 Task: For heading Arial Rounded MT Bold with Underline.  font size for heading26,  'Change the font style of data to'Browallia New.  and font size to 18,  Change the alignment of both headline & data to Align middle & Align Text left.  In the sheet  Budget Spreadsheet Logbookbook
Action: Mouse moved to (899, 142)
Screenshot: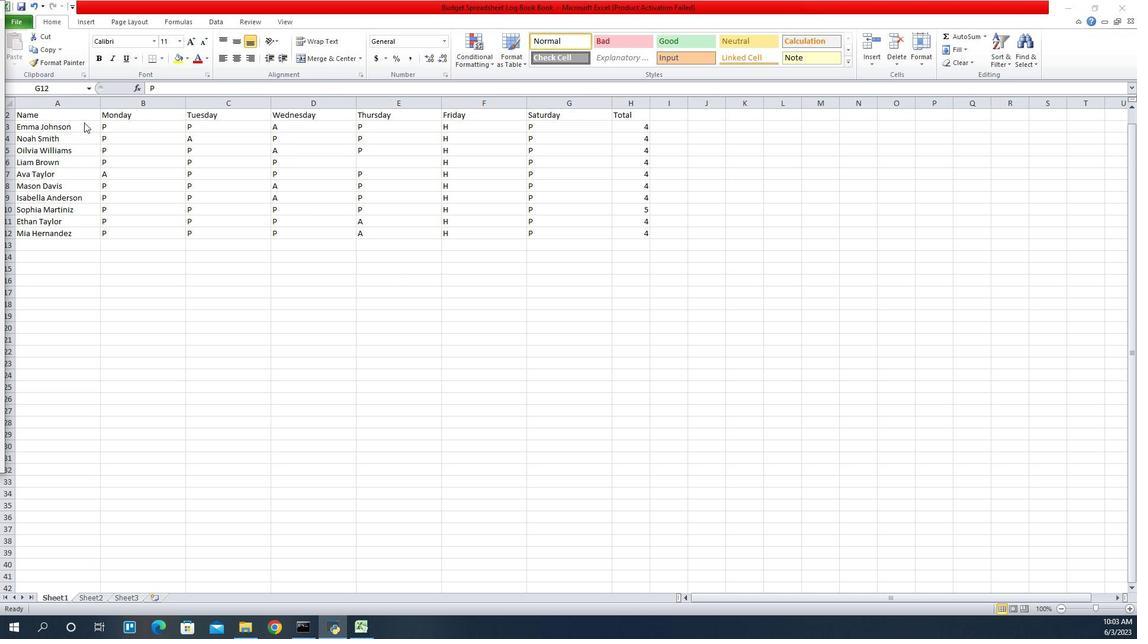 
Action: Mouse scrolled (899, 142) with delta (0, 0)
Screenshot: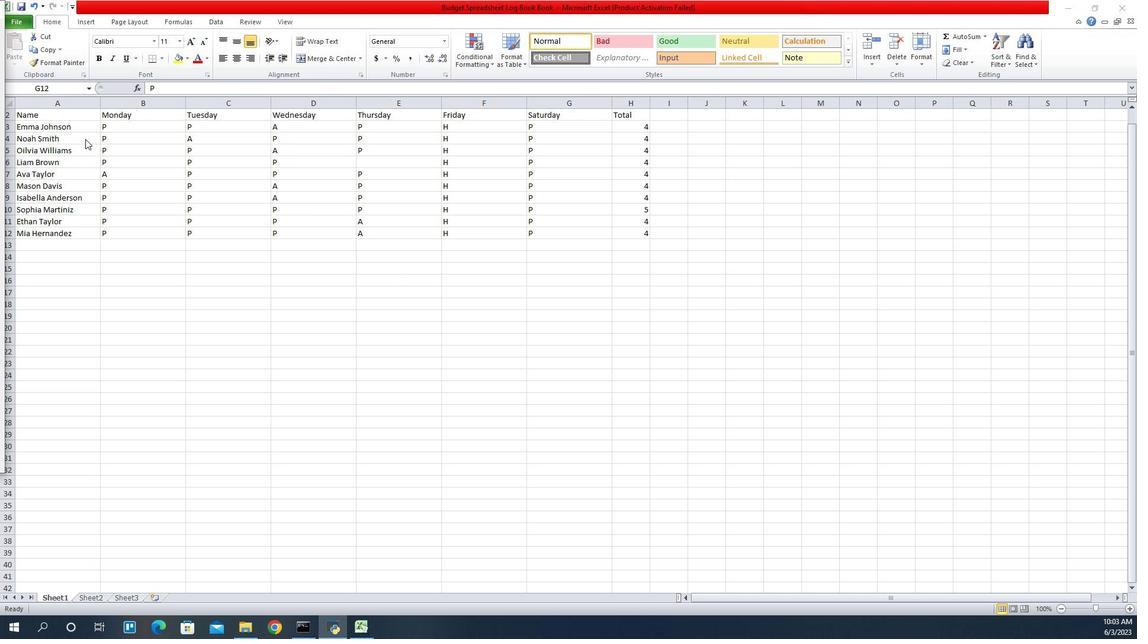 
Action: Mouse scrolled (899, 142) with delta (0, 0)
Screenshot: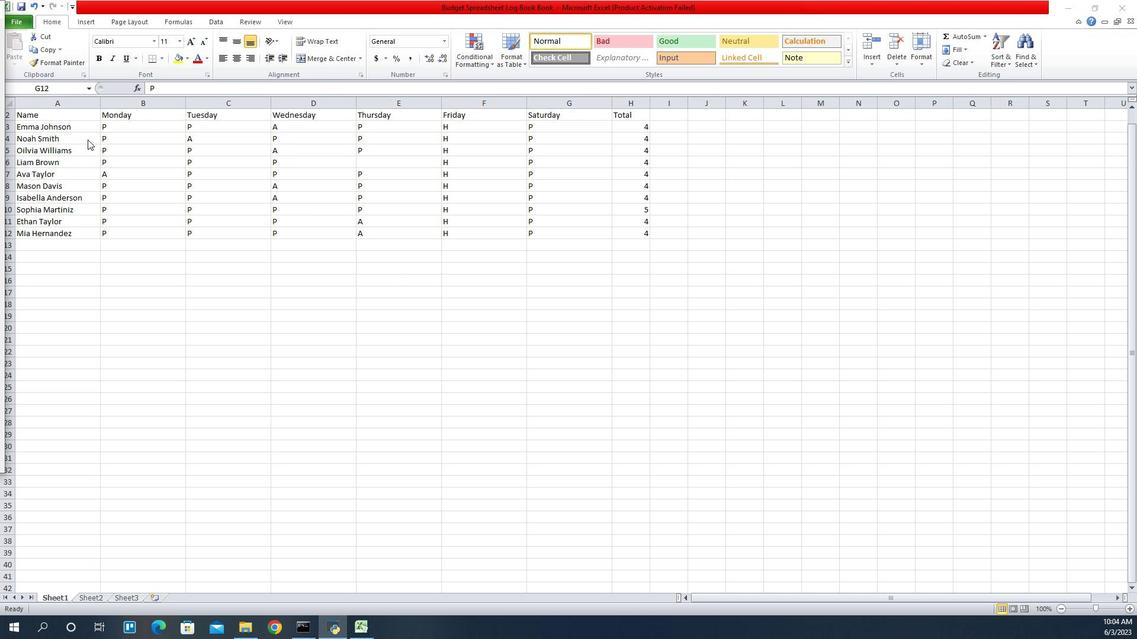 
Action: Mouse scrolled (899, 142) with delta (0, 0)
Screenshot: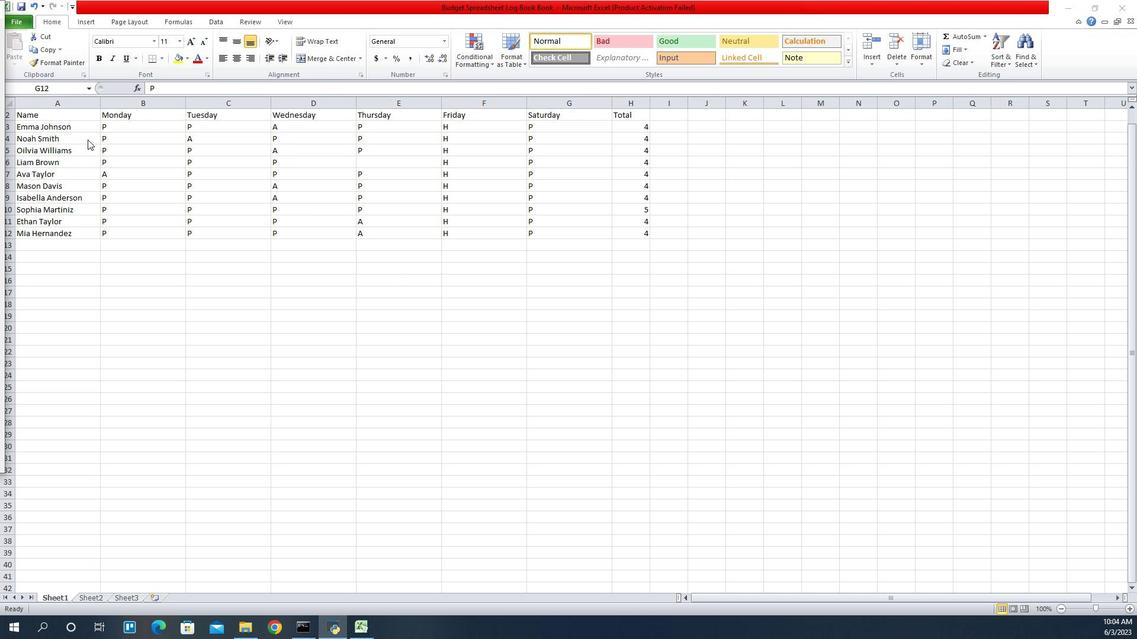 
Action: Mouse scrolled (899, 142) with delta (0, 0)
Screenshot: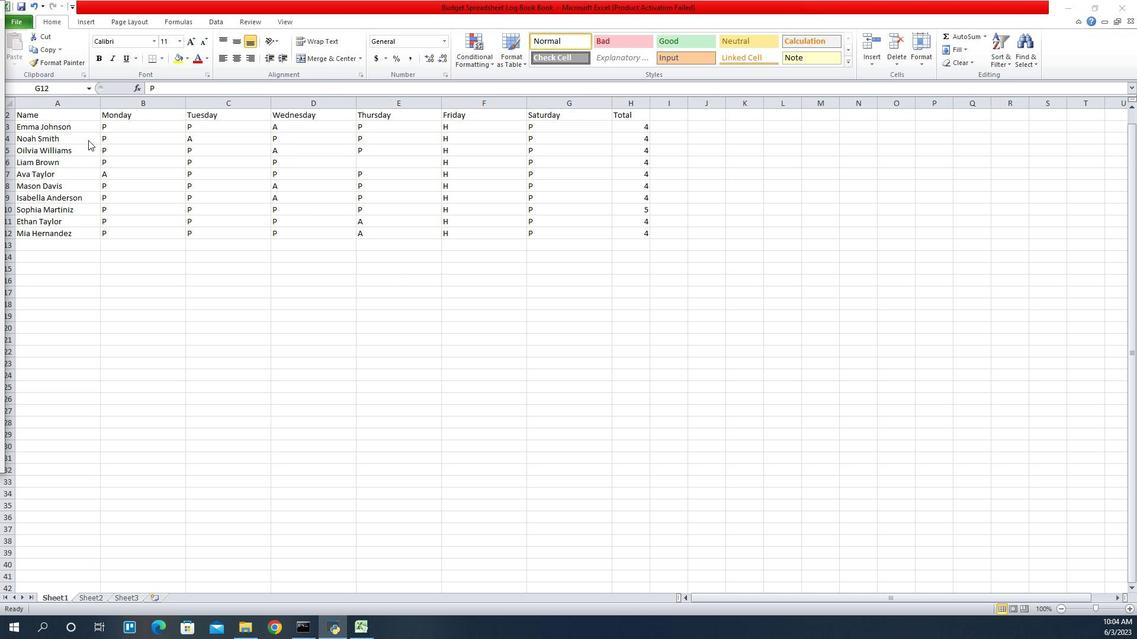 
Action: Mouse scrolled (899, 142) with delta (0, 0)
Screenshot: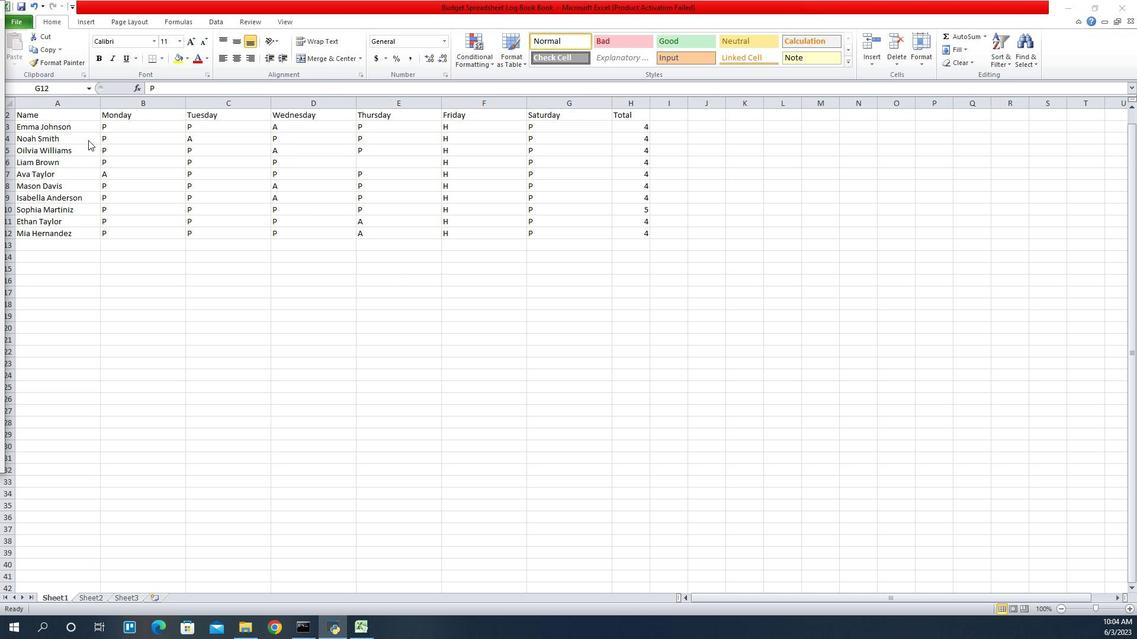 
Action: Mouse moved to (918, 190)
Screenshot: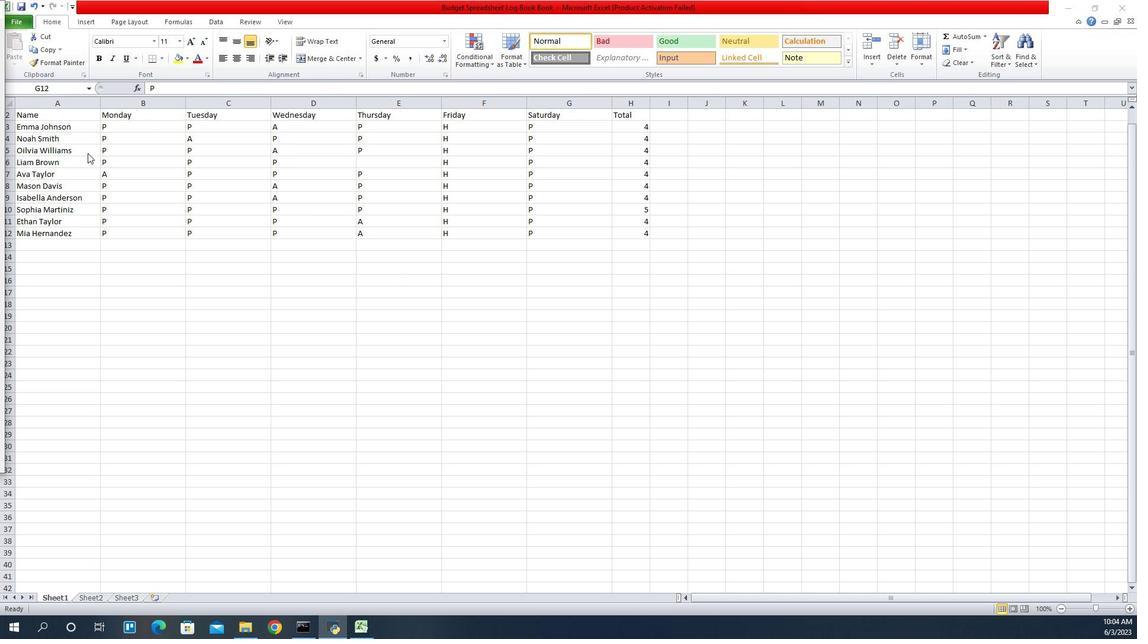 
Action: Mouse scrolled (918, 191) with delta (0, 0)
Screenshot: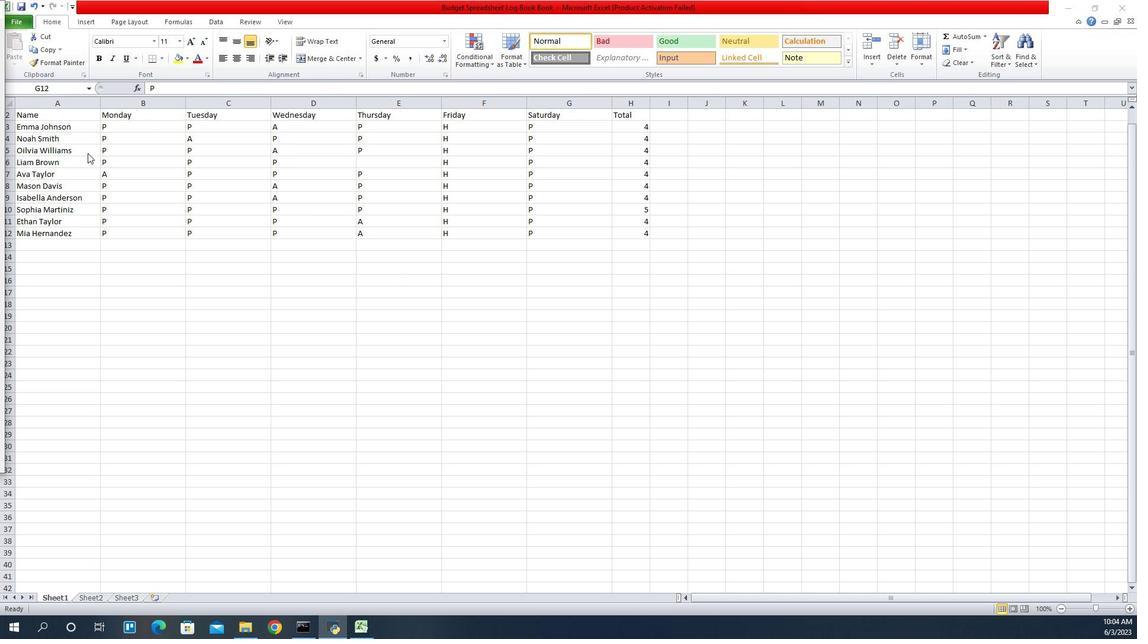 
Action: Mouse moved to (931, 225)
Screenshot: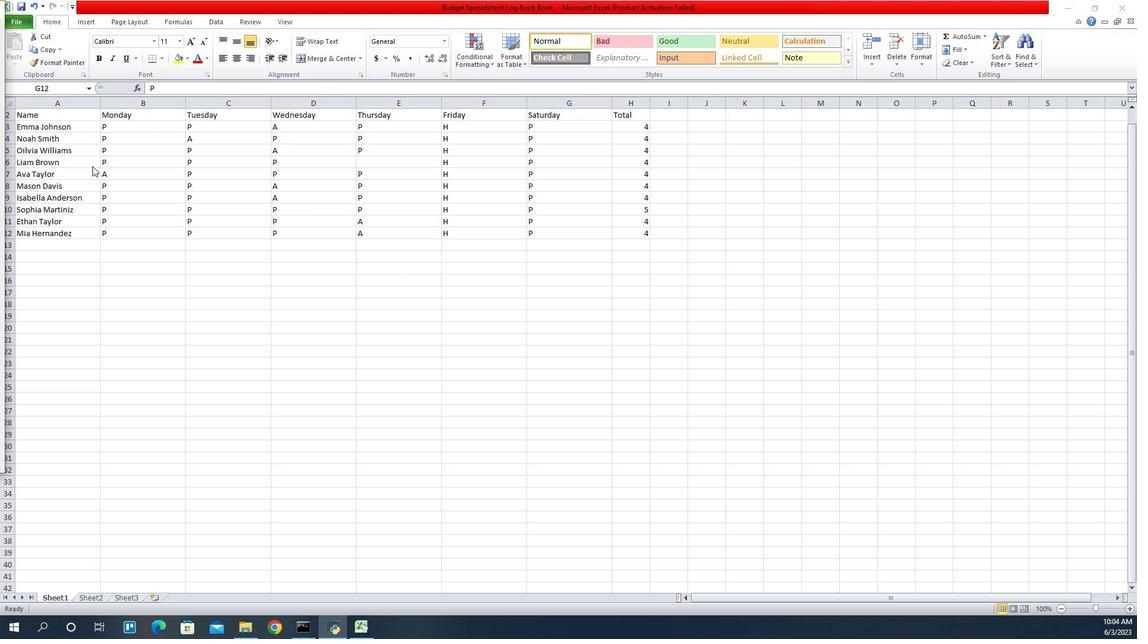 
Action: Mouse scrolled (931, 225) with delta (0, 0)
Screenshot: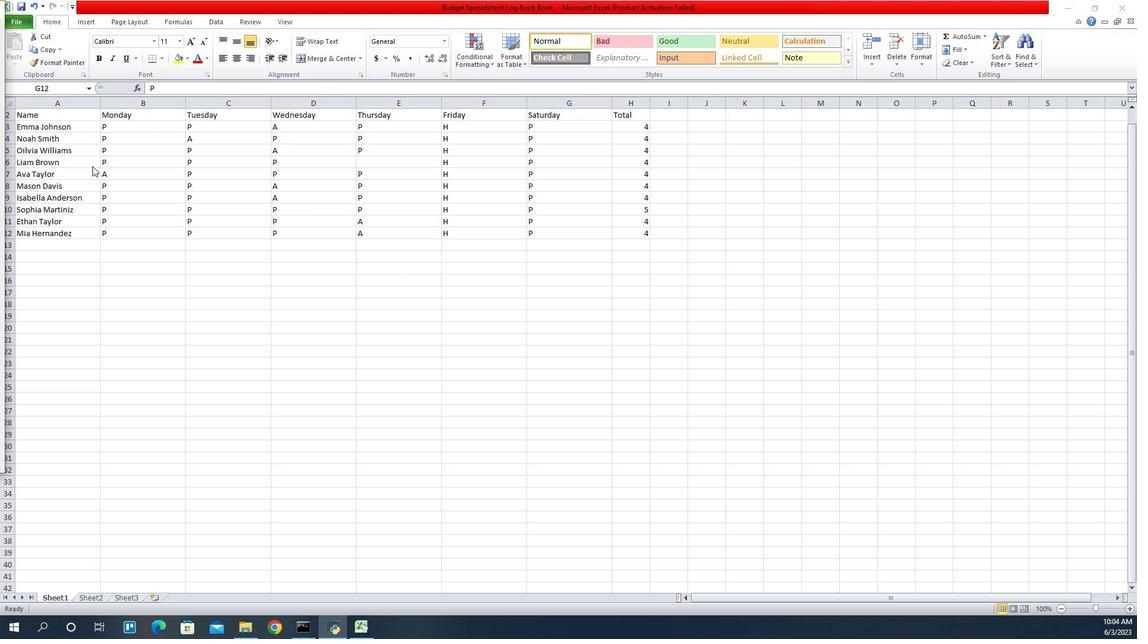 
Action: Mouse moved to (936, 239)
Screenshot: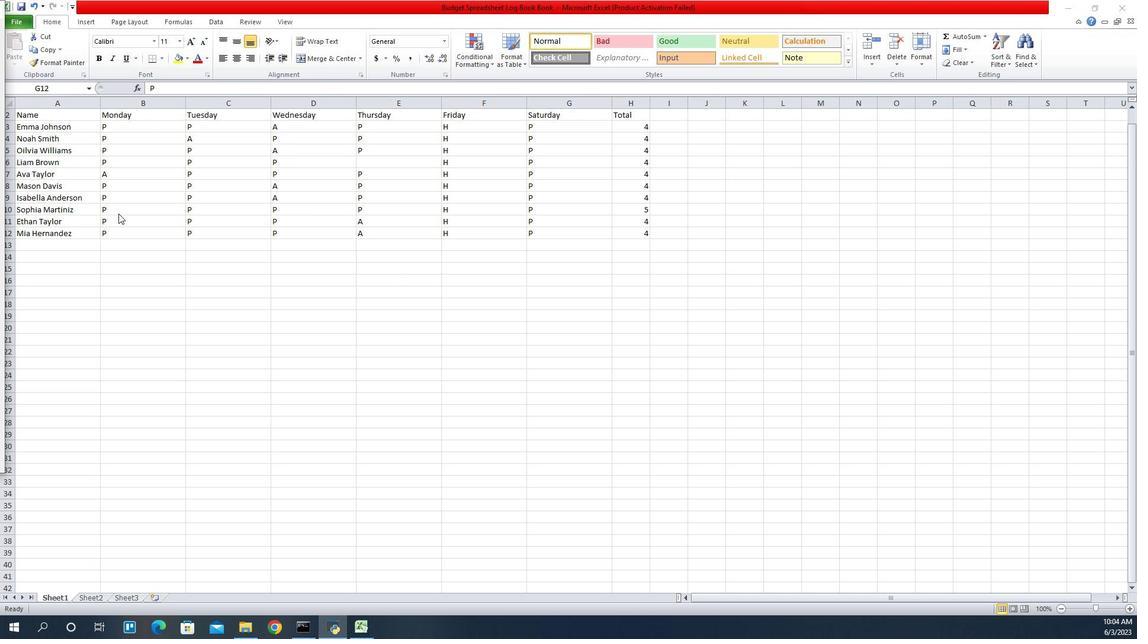 
Action: Mouse scrolled (936, 240) with delta (0, 0)
Screenshot: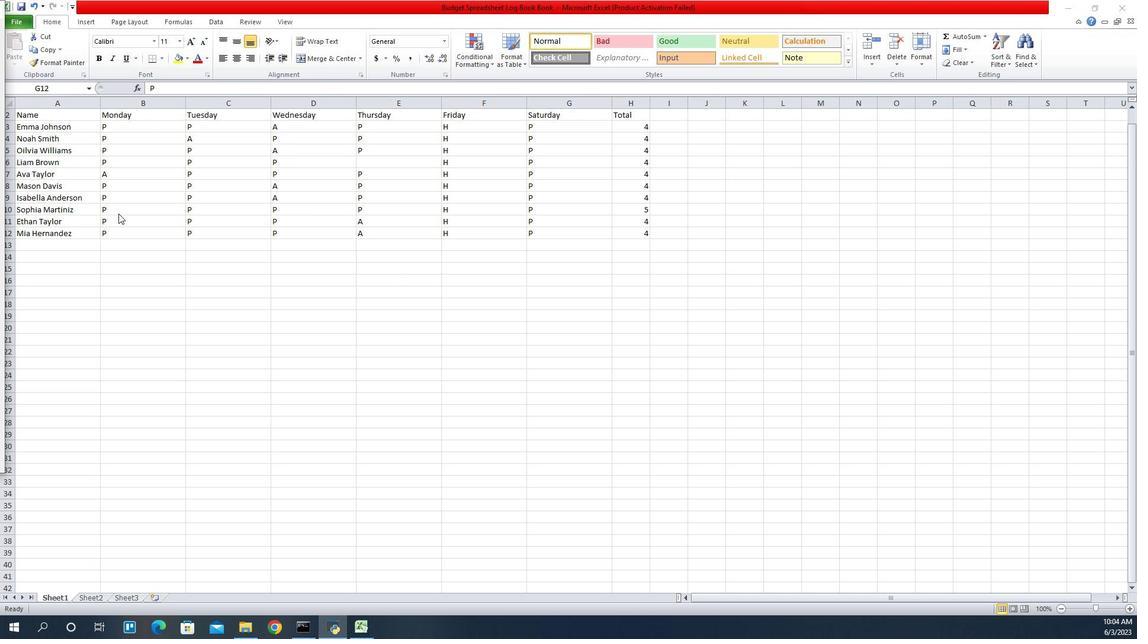 
Action: Mouse moved to (940, 258)
Screenshot: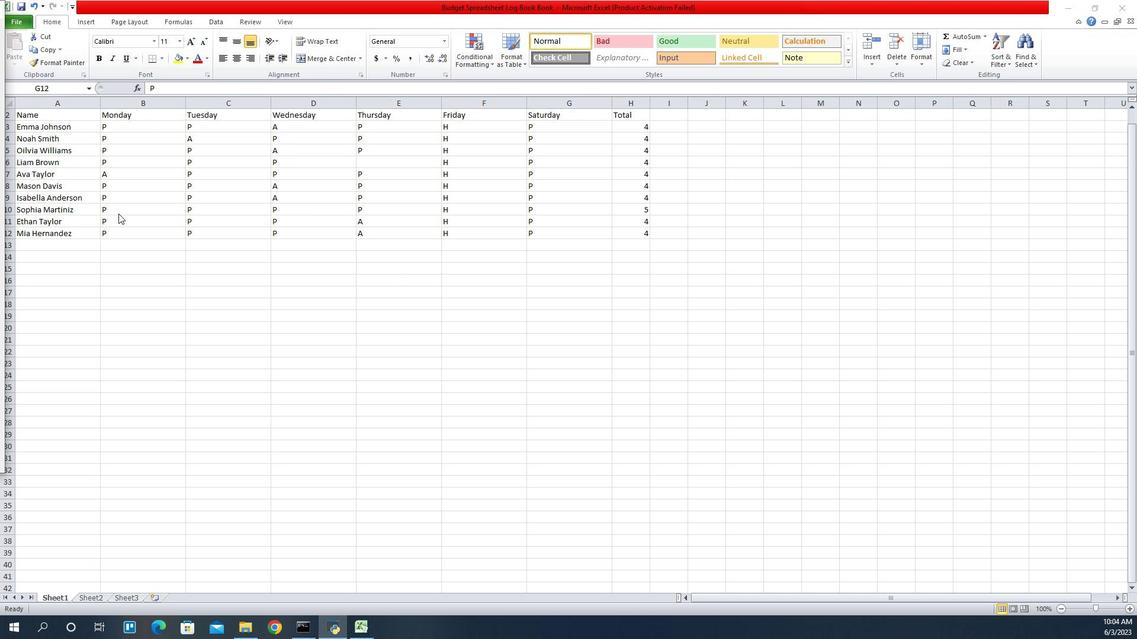 
Action: Mouse scrolled (940, 259) with delta (0, 0)
Screenshot: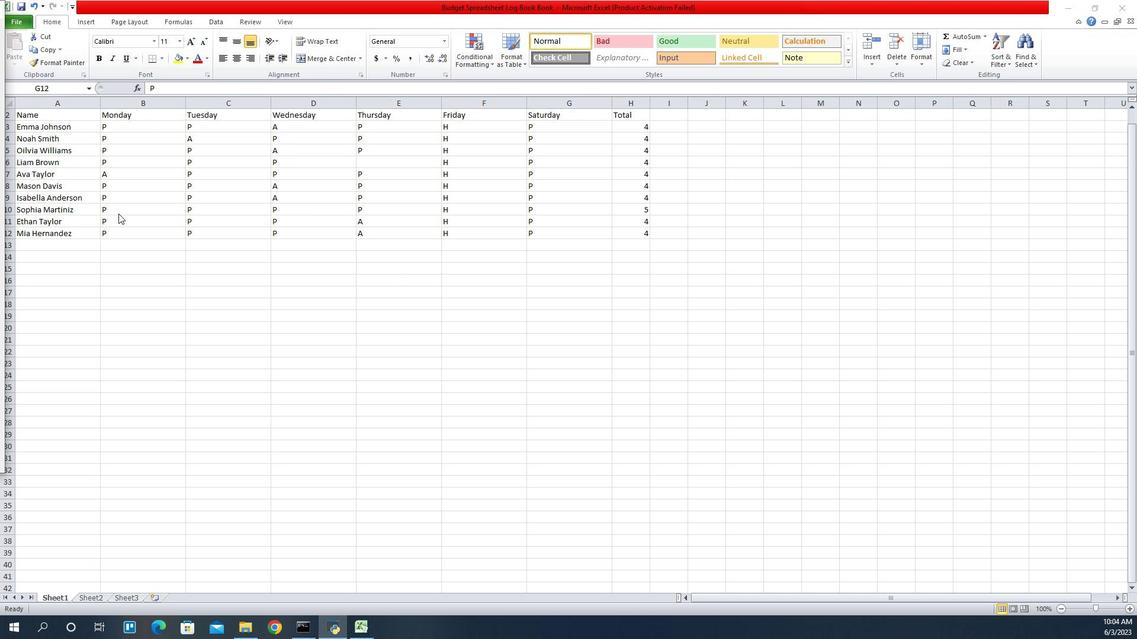 
Action: Mouse moved to (943, 271)
Screenshot: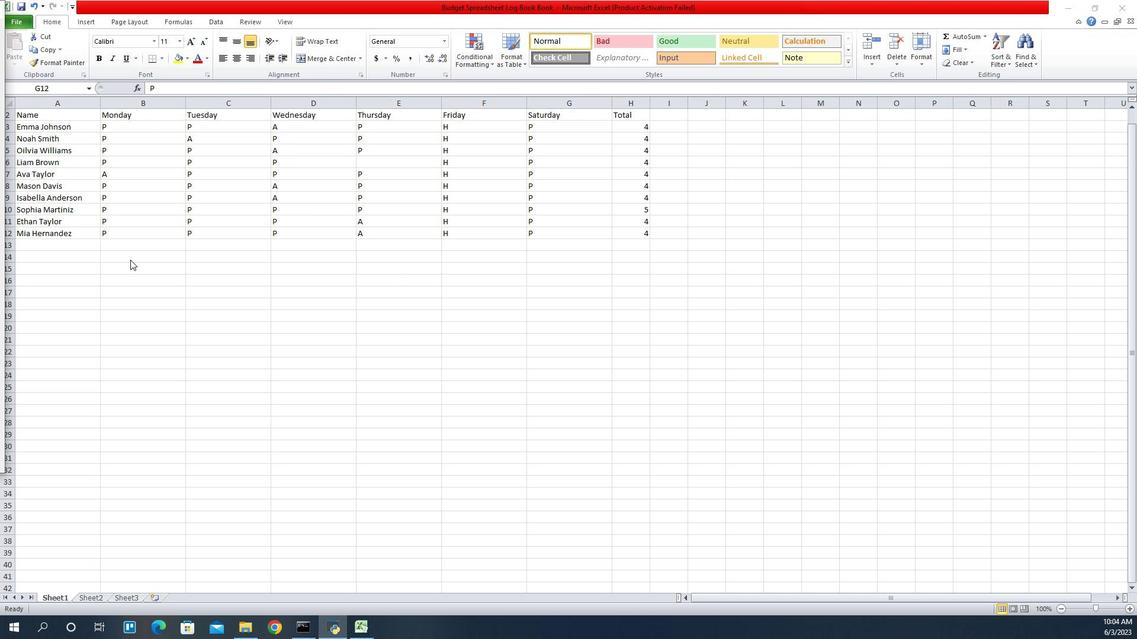 
Action: Mouse scrolled (943, 271) with delta (0, 0)
Screenshot: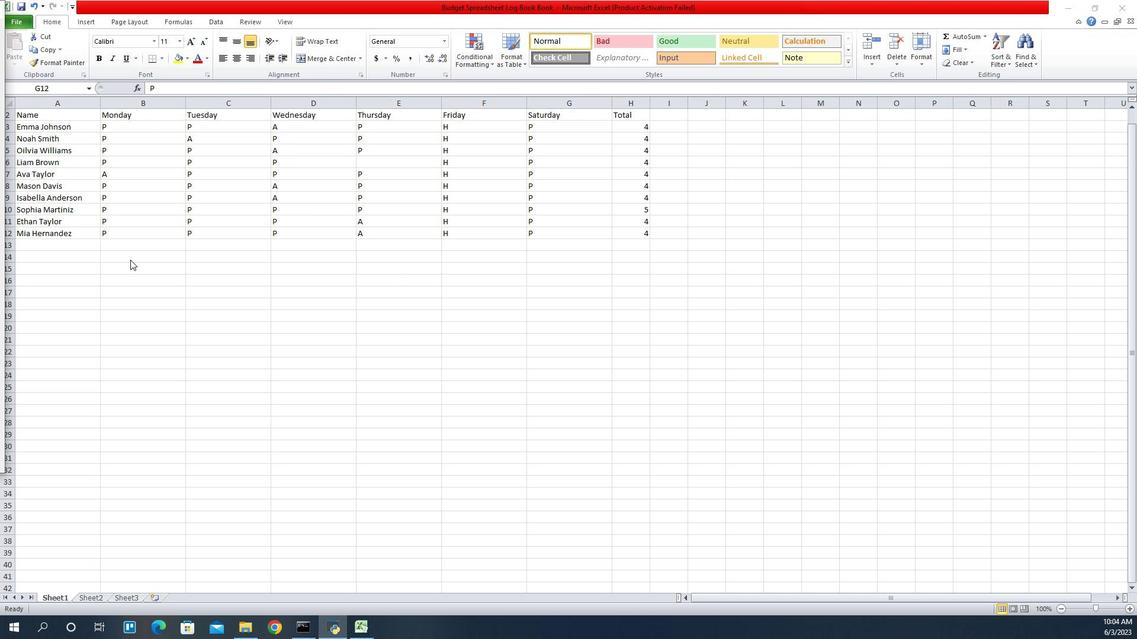 
Action: Mouse scrolled (943, 271) with delta (0, 0)
Screenshot: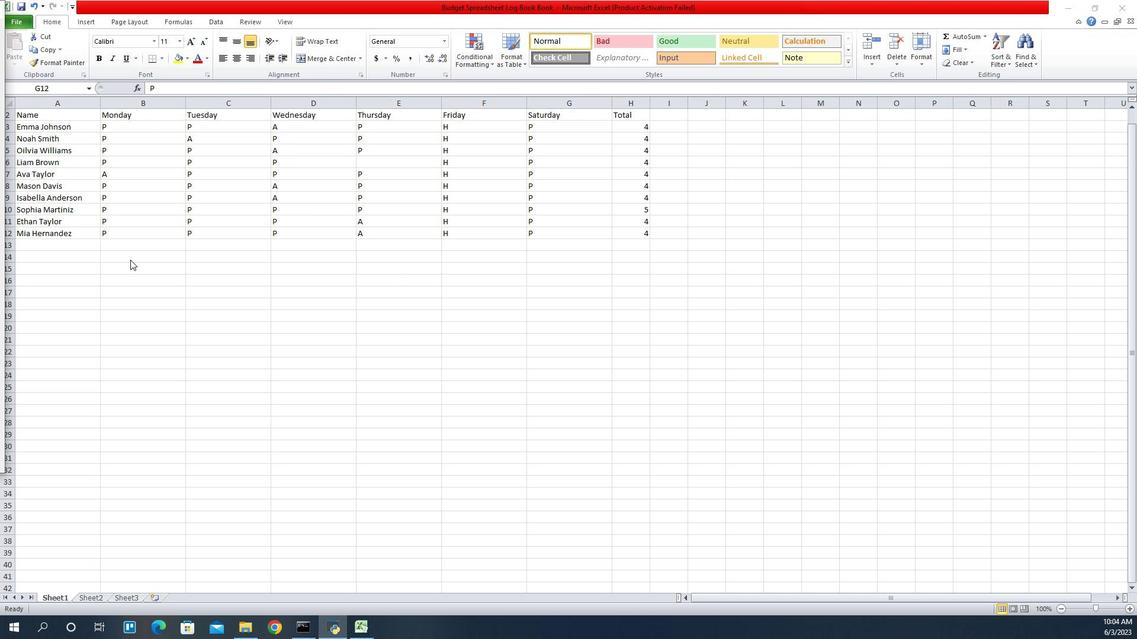 
Action: Mouse scrolled (943, 271) with delta (0, 0)
Screenshot: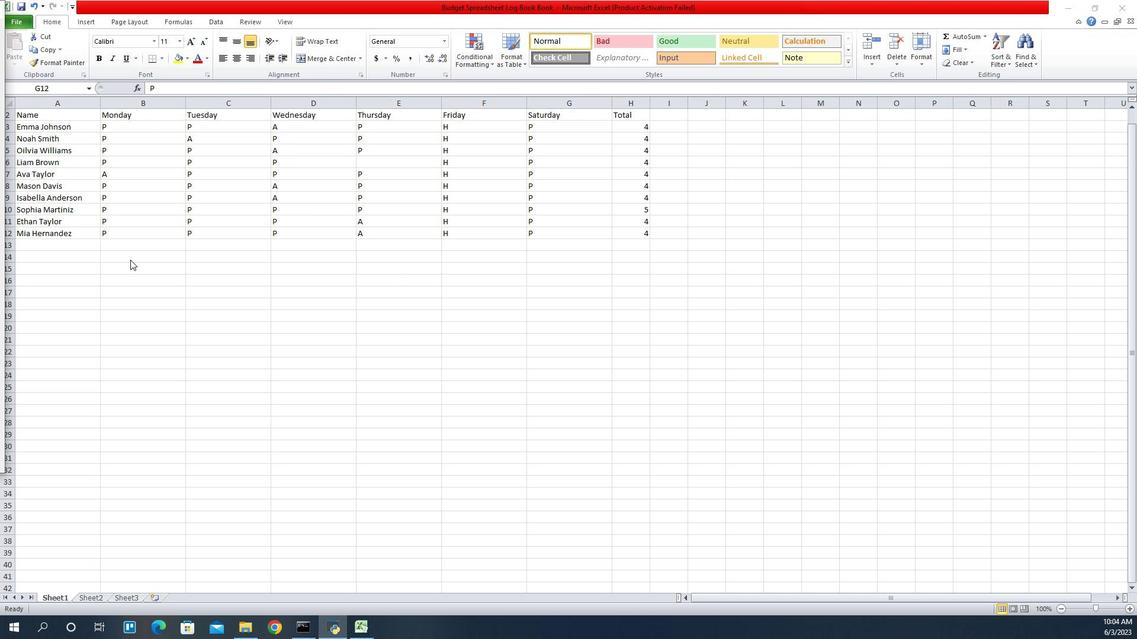 
Action: Mouse scrolled (943, 271) with delta (0, 0)
Screenshot: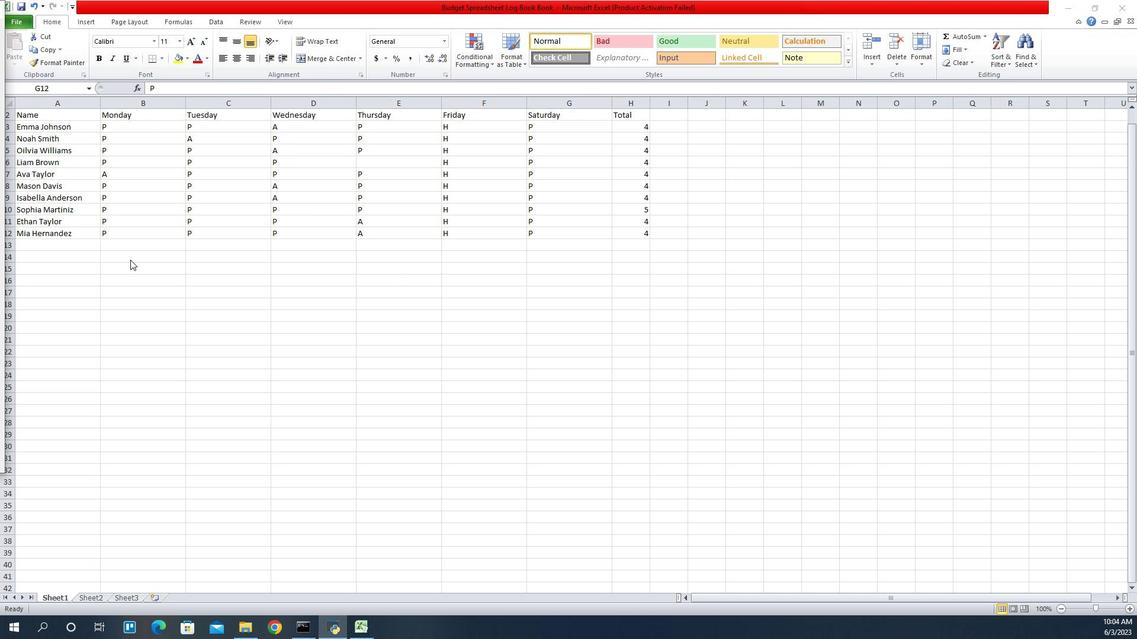 
Action: Mouse scrolled (943, 271) with delta (0, 0)
Screenshot: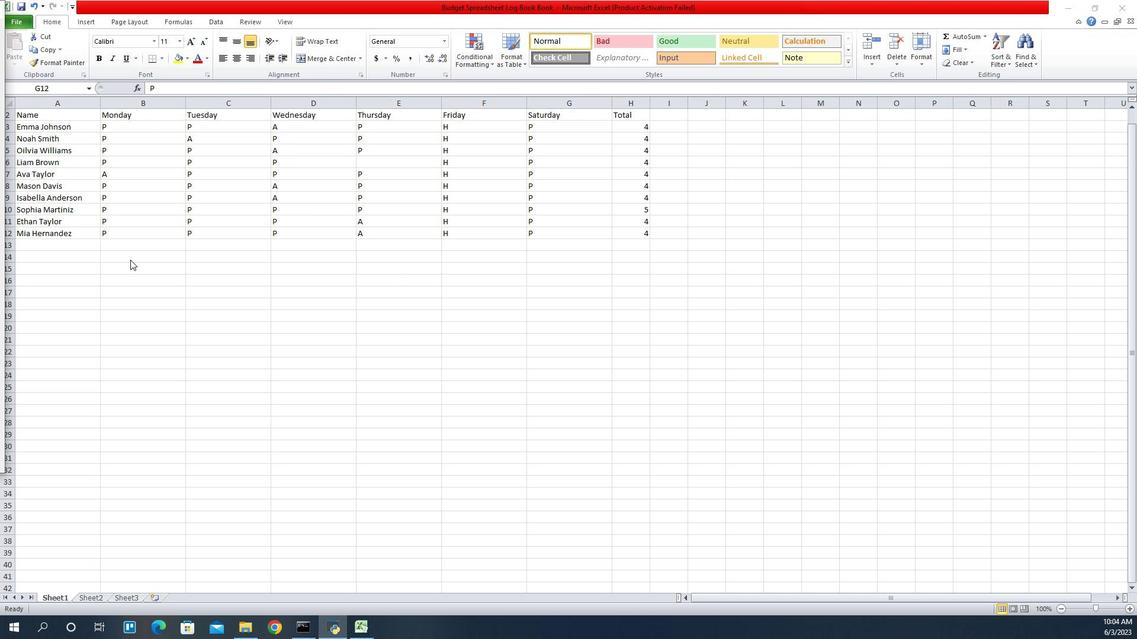 
Action: Mouse scrolled (943, 272) with delta (0, 0)
Screenshot: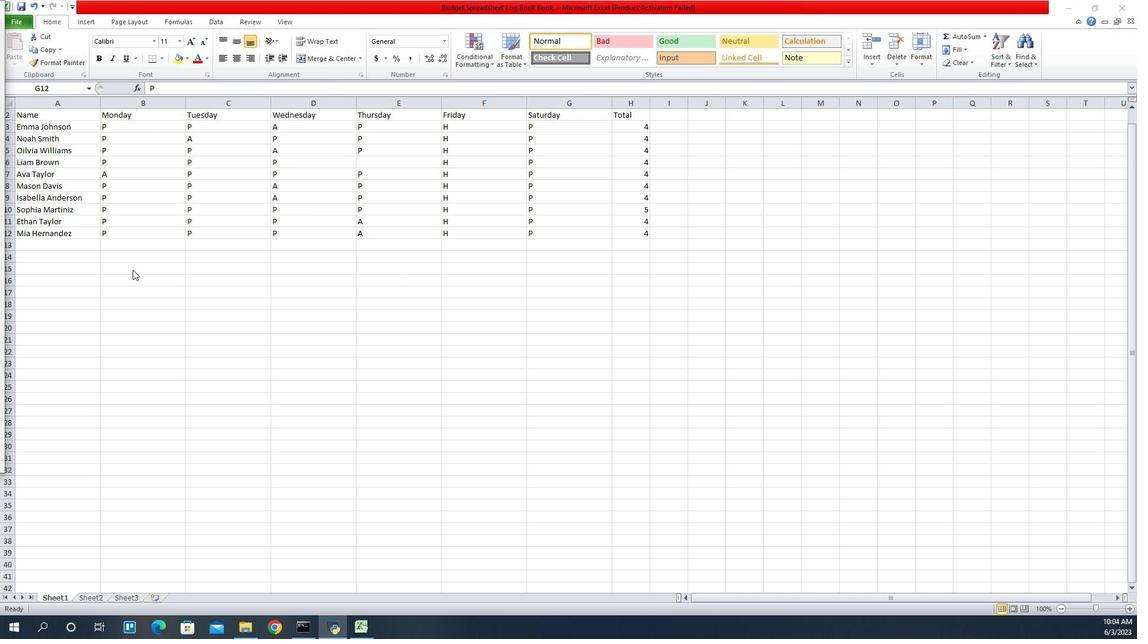 
Action: Mouse scrolled (943, 272) with delta (0, 0)
Screenshot: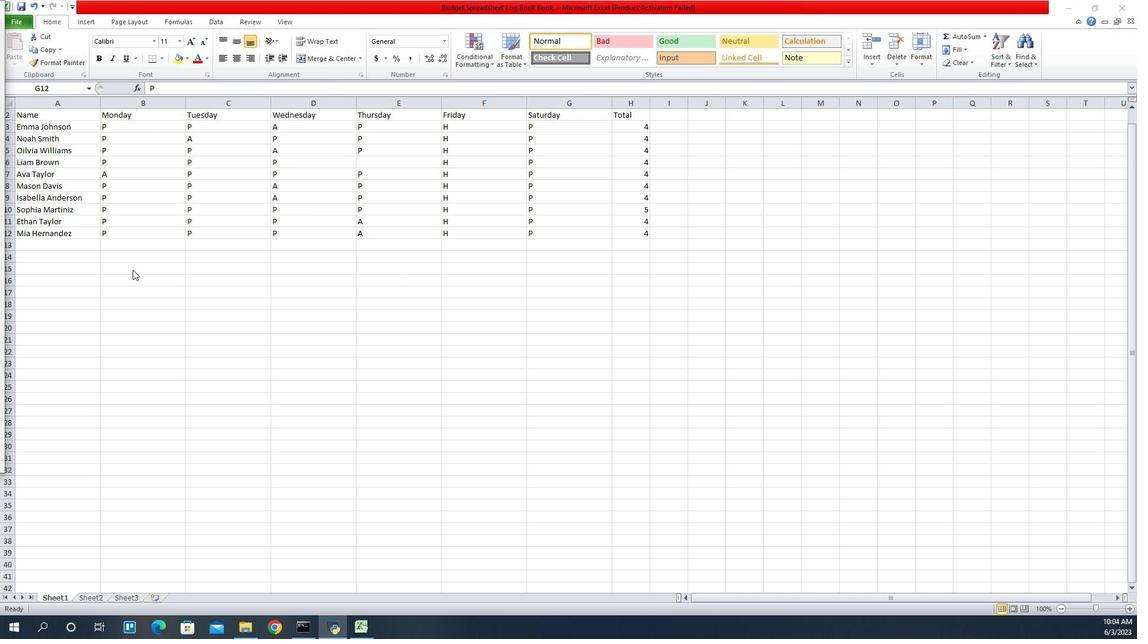 
Action: Mouse scrolled (943, 272) with delta (0, 0)
Screenshot: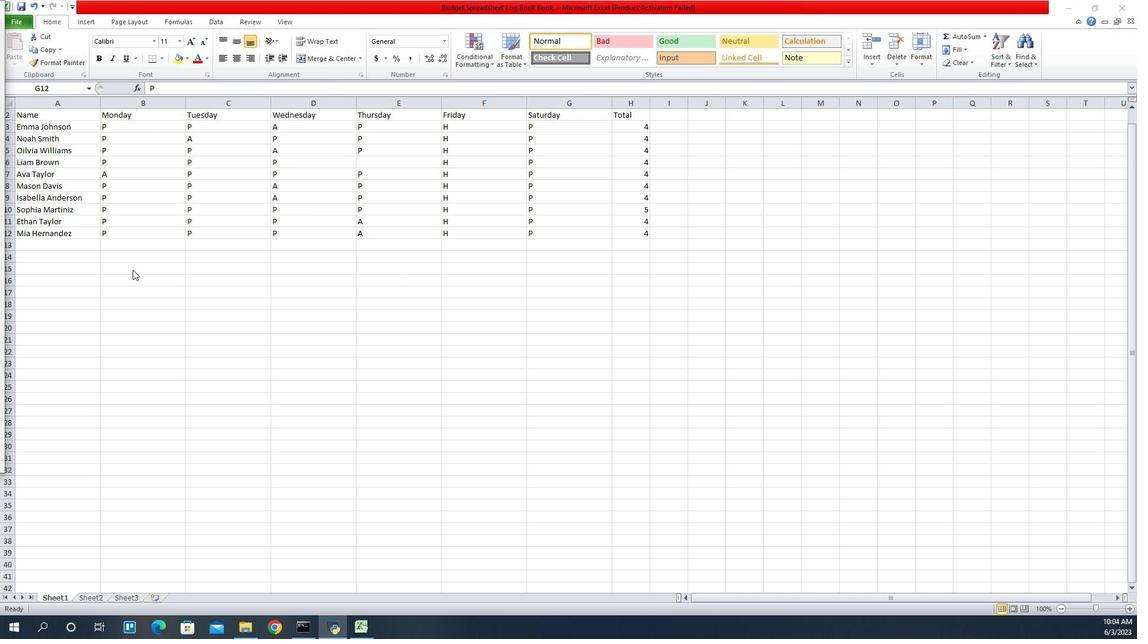 
Action: Mouse scrolled (943, 272) with delta (0, 0)
Screenshot: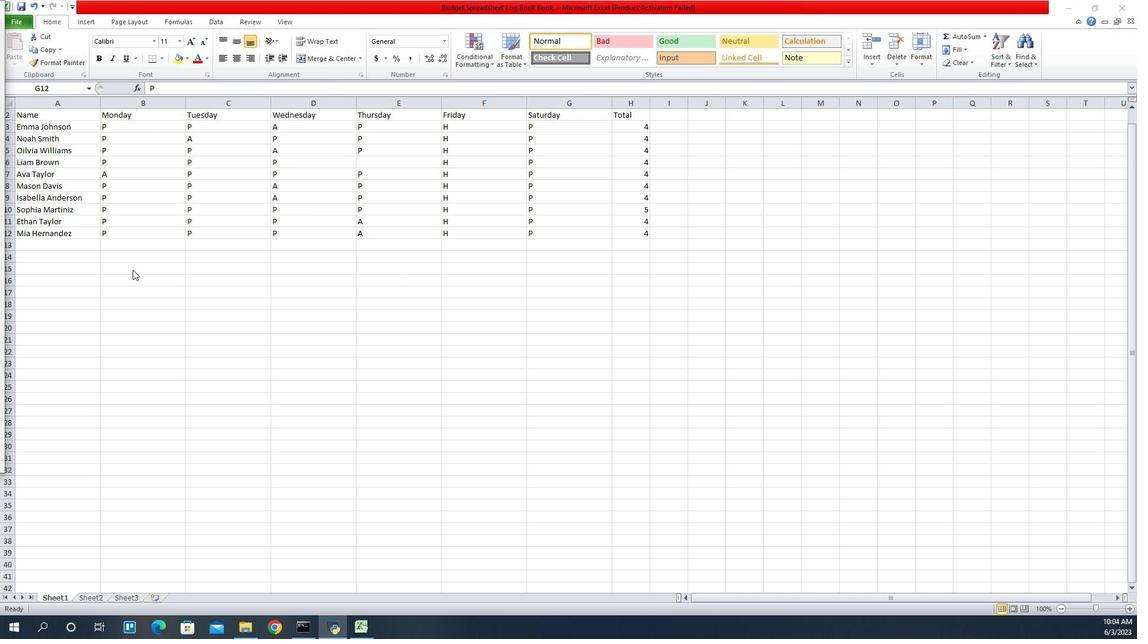 
Action: Mouse scrolled (943, 272) with delta (0, 0)
Screenshot: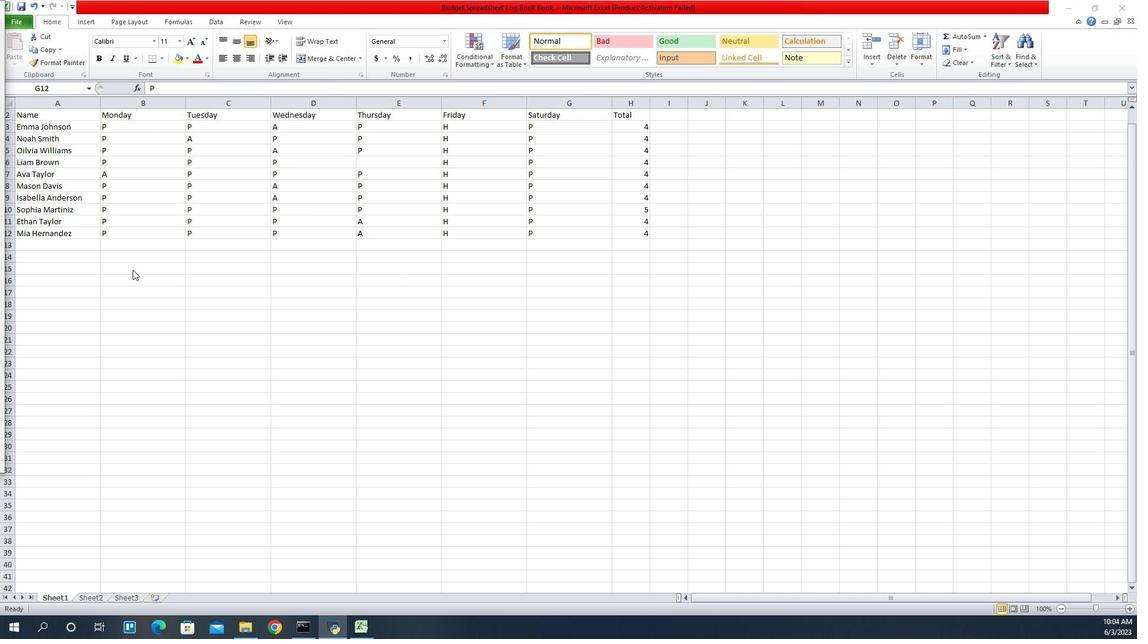 
Action: Mouse scrolled (943, 272) with delta (0, 0)
Screenshot: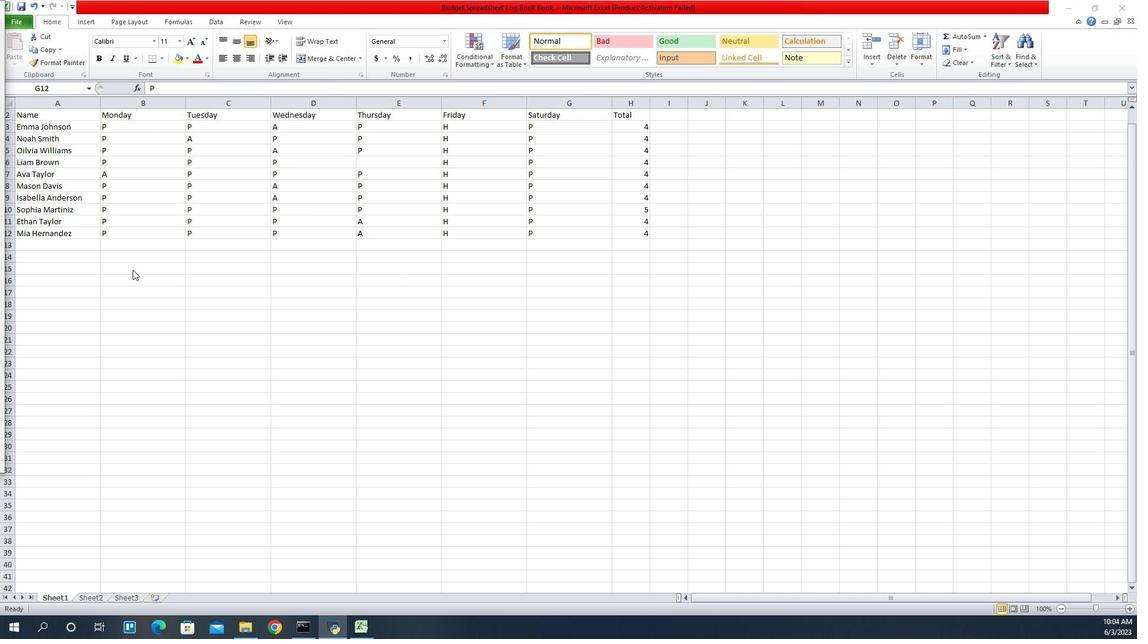 
Action: Mouse scrolled (943, 271) with delta (0, 0)
Screenshot: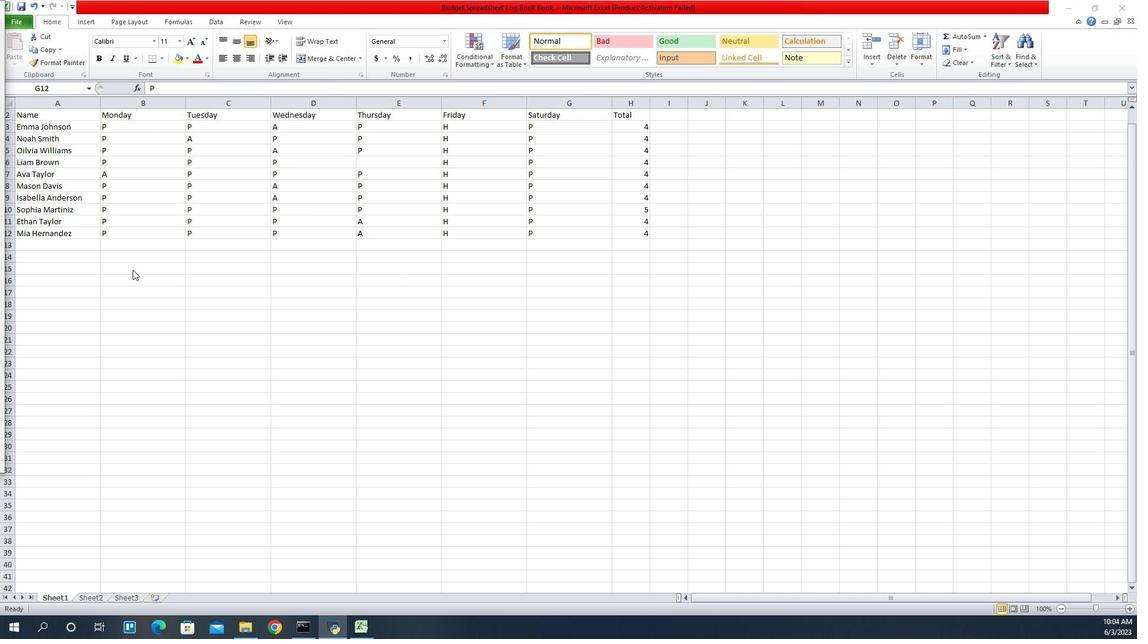 
Action: Mouse scrolled (943, 271) with delta (0, 0)
Screenshot: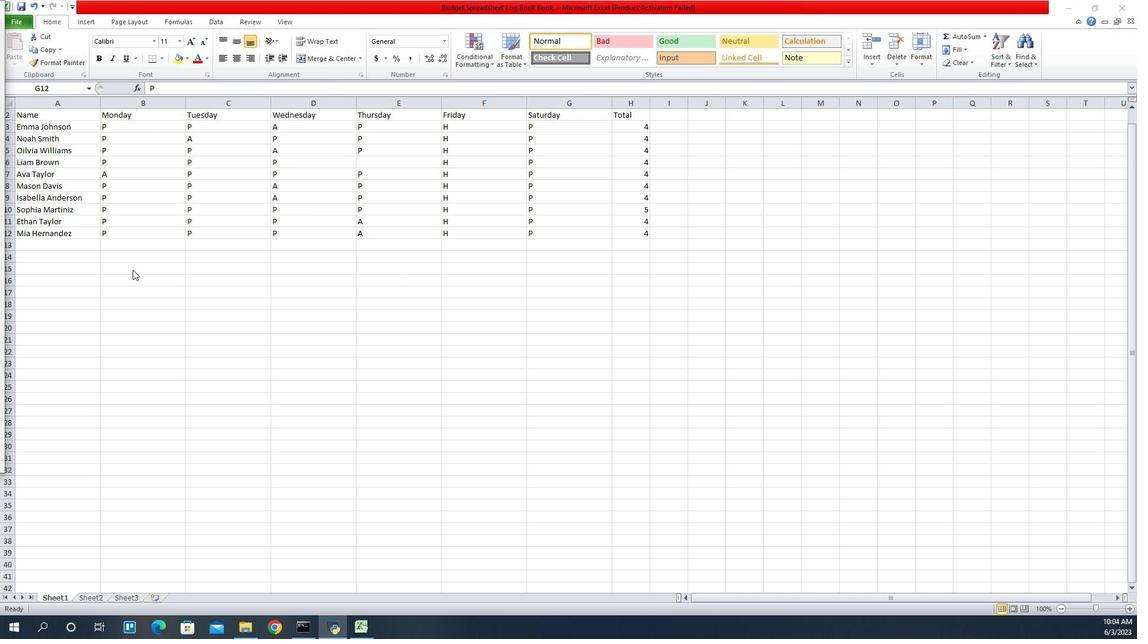 
Action: Mouse scrolled (943, 271) with delta (0, 0)
Screenshot: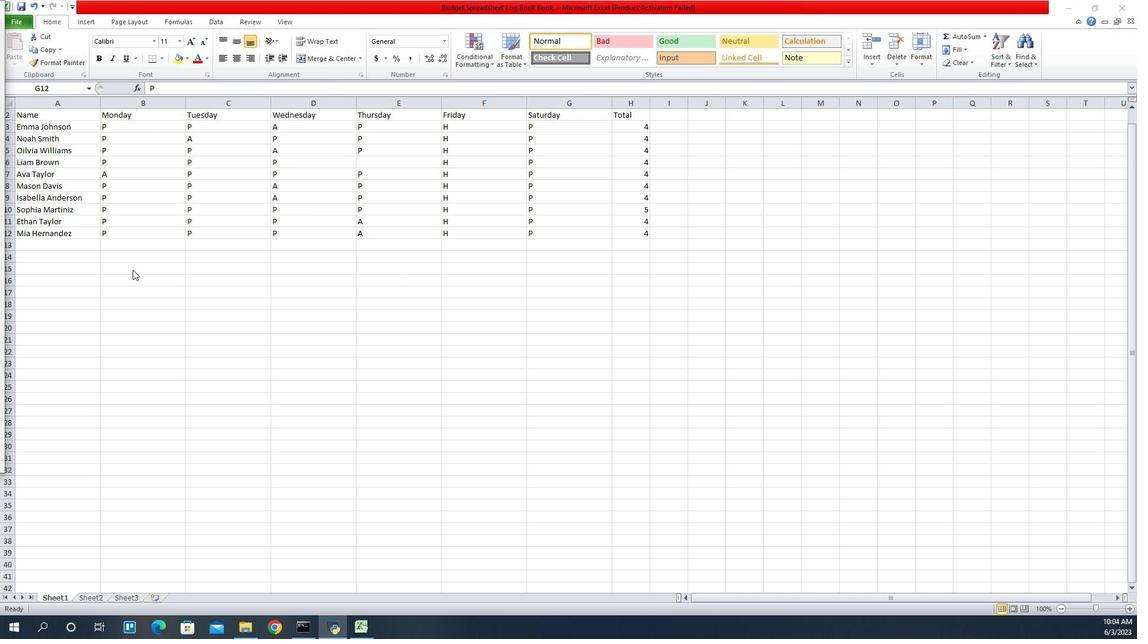 
Action: Mouse scrolled (943, 271) with delta (0, 0)
Screenshot: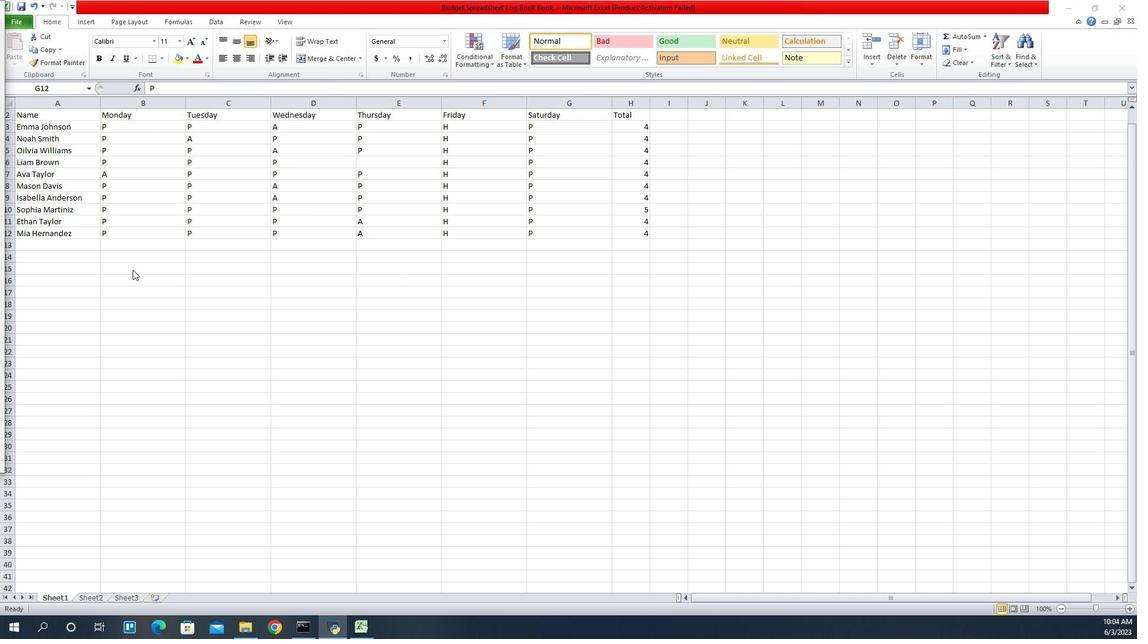 
Action: Mouse scrolled (943, 271) with delta (0, 0)
Screenshot: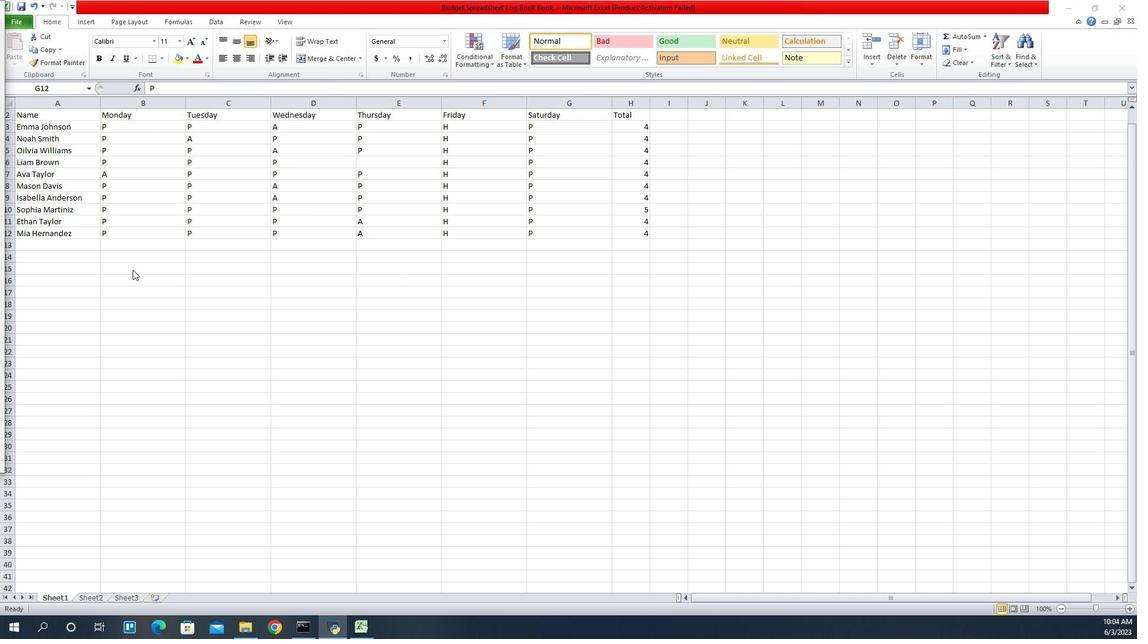 
Action: Mouse scrolled (943, 271) with delta (0, 0)
Screenshot: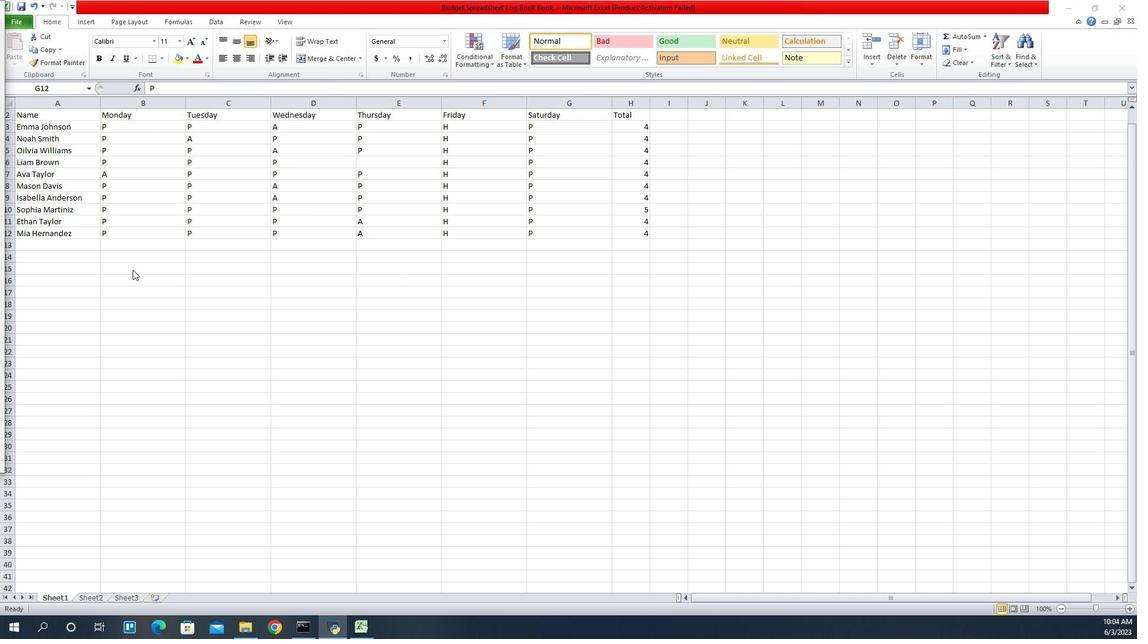 
Action: Mouse scrolled (943, 271) with delta (0, 0)
Screenshot: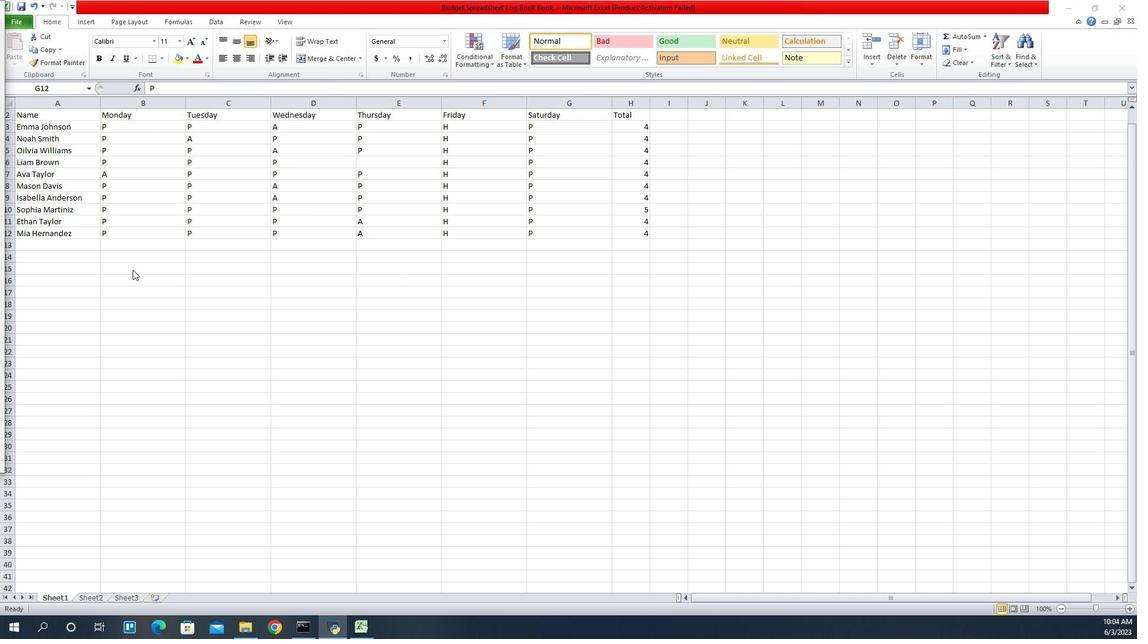 
Action: Mouse pressed left at (943, 271)
Screenshot: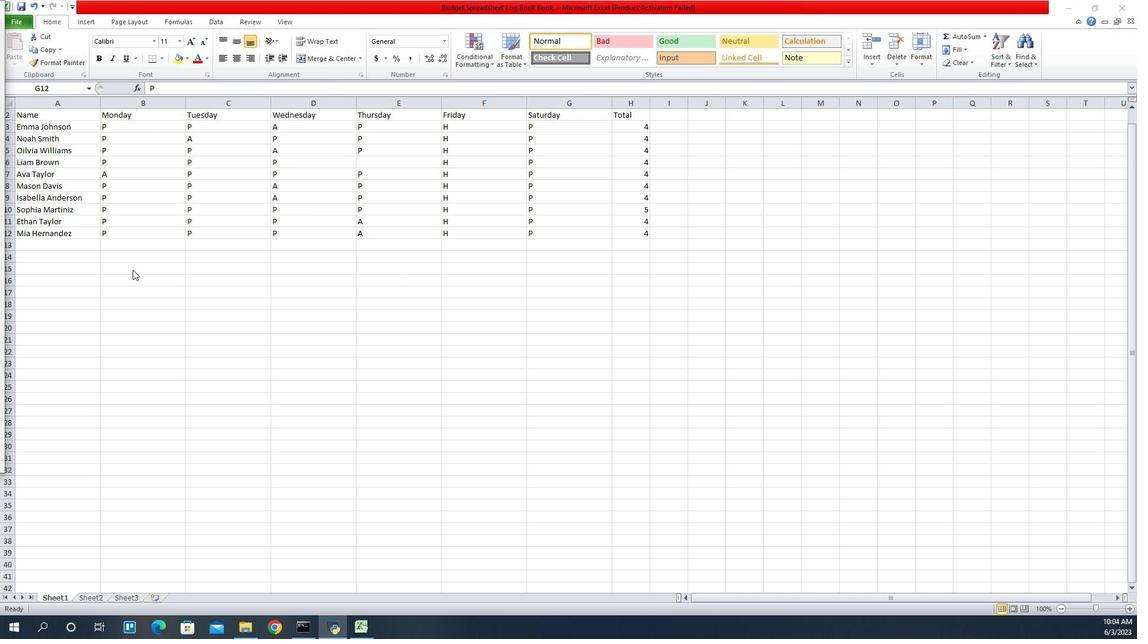 
Action: Mouse moved to (896, 188)
Screenshot: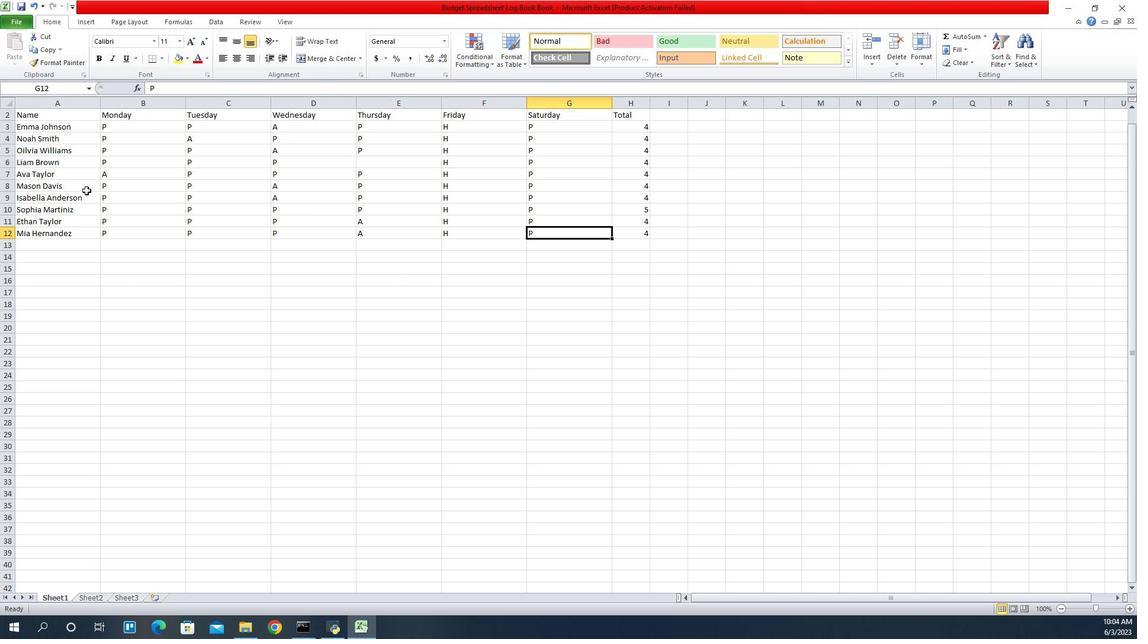 
Action: Mouse pressed left at (896, 188)
Screenshot: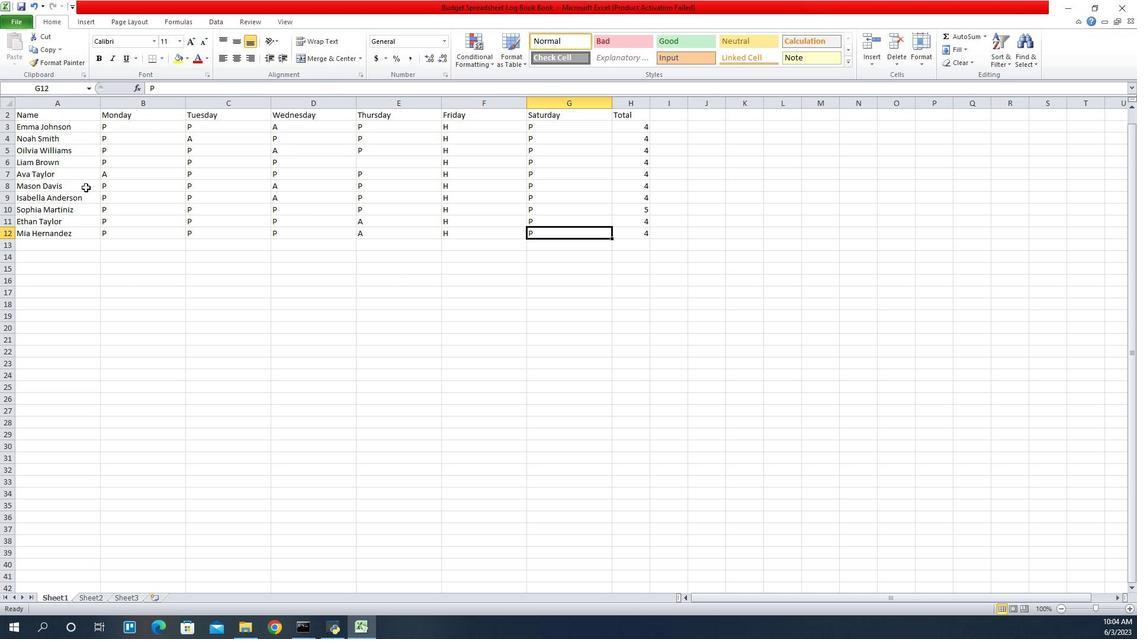 
Action: Mouse scrolled (896, 189) with delta (0, 0)
Screenshot: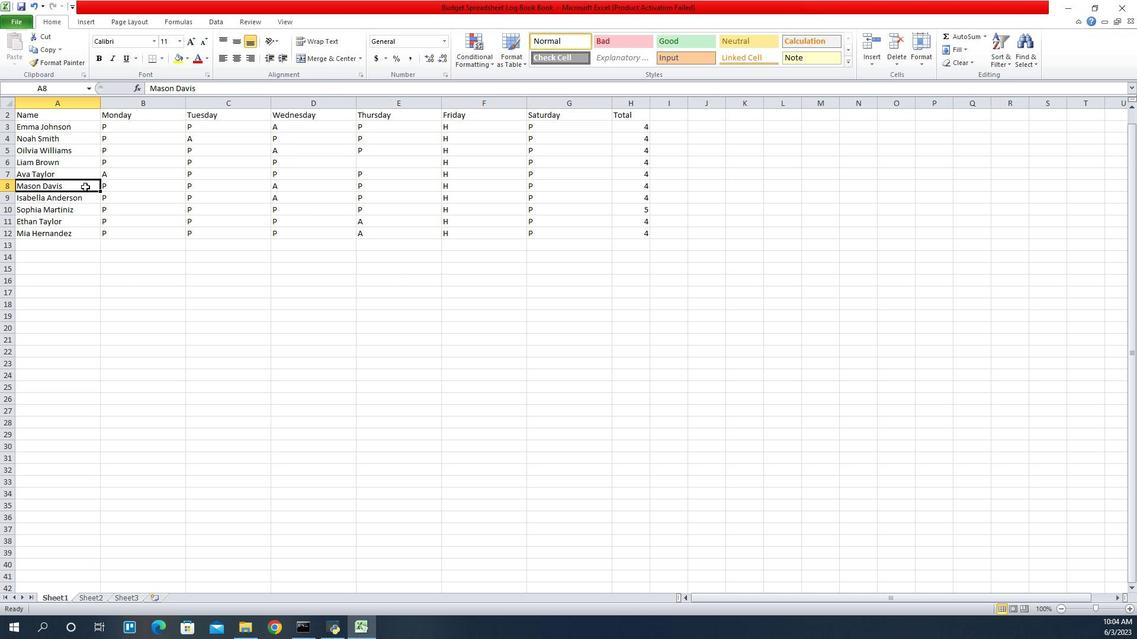 
Action: Mouse scrolled (896, 189) with delta (0, 0)
Screenshot: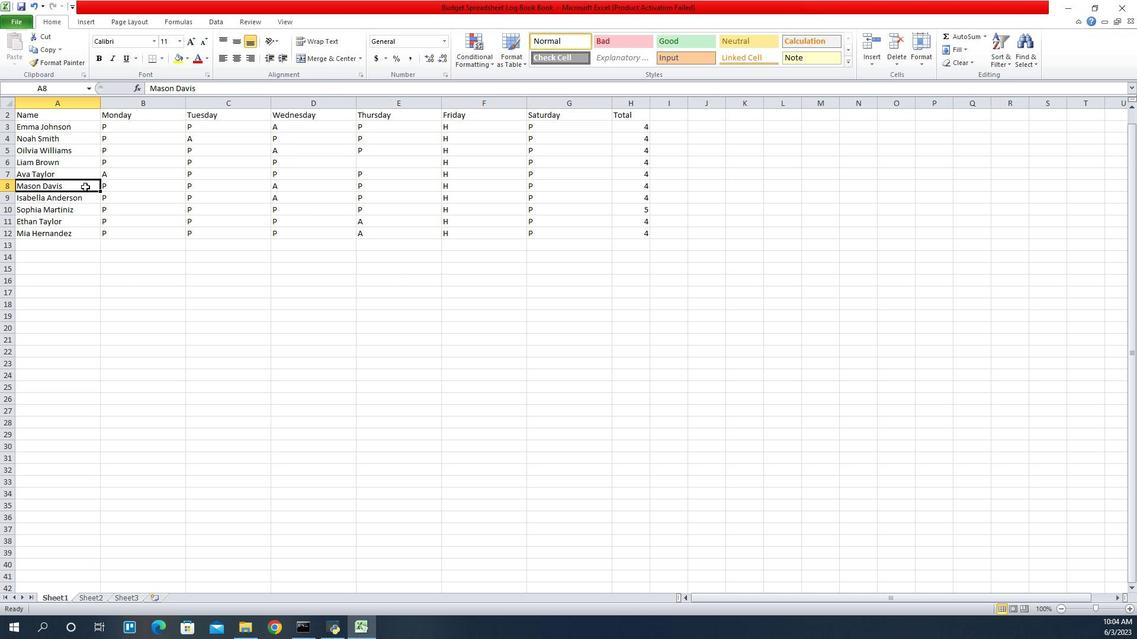
Action: Mouse scrolled (896, 189) with delta (0, 0)
Screenshot: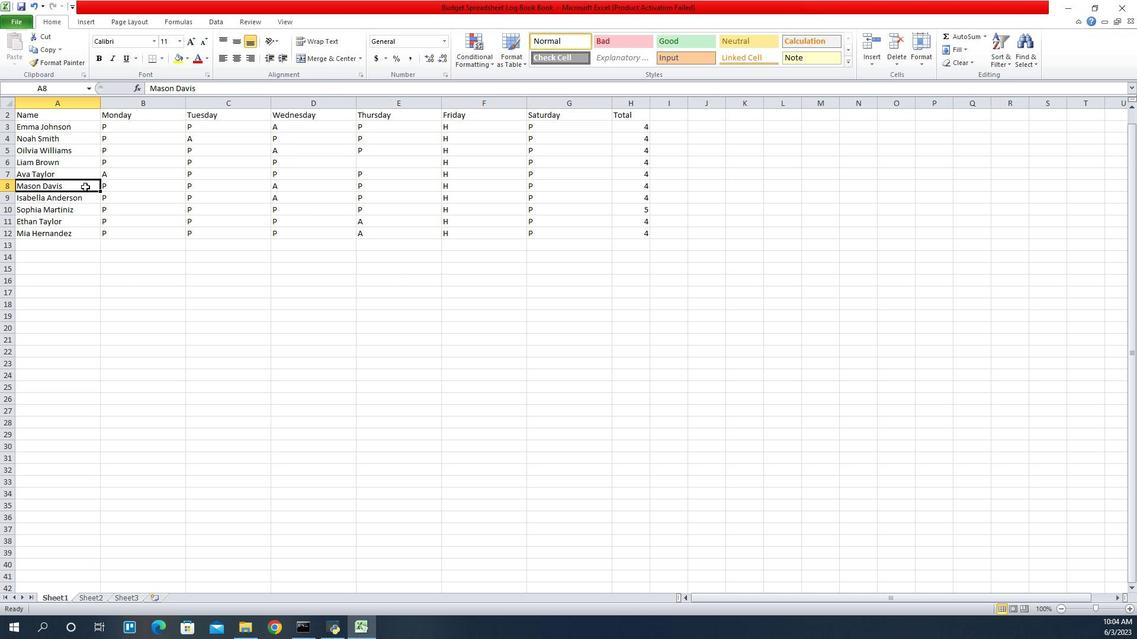 
Action: Mouse scrolled (896, 189) with delta (0, 0)
Screenshot: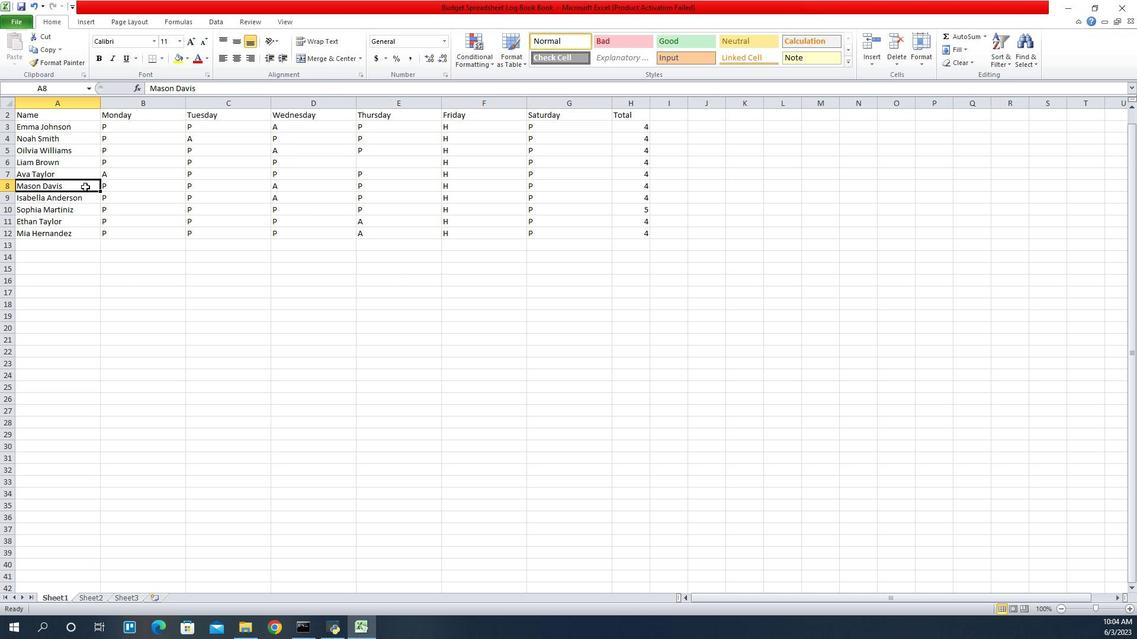 
Action: Mouse scrolled (896, 189) with delta (0, 0)
Screenshot: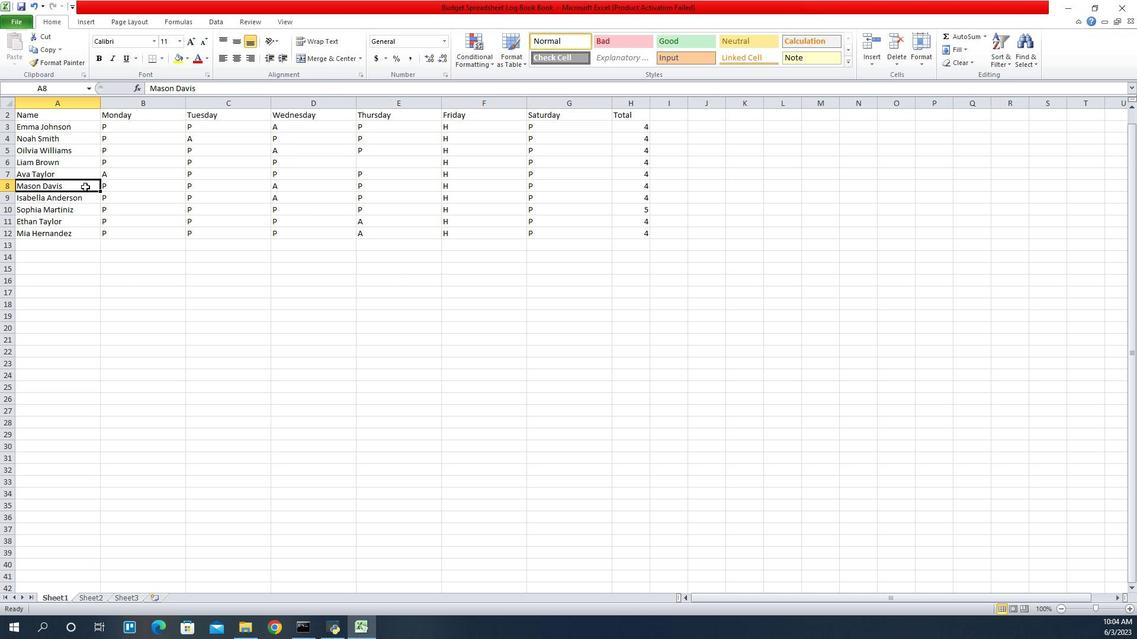 
Action: Mouse scrolled (896, 189) with delta (0, 0)
Screenshot: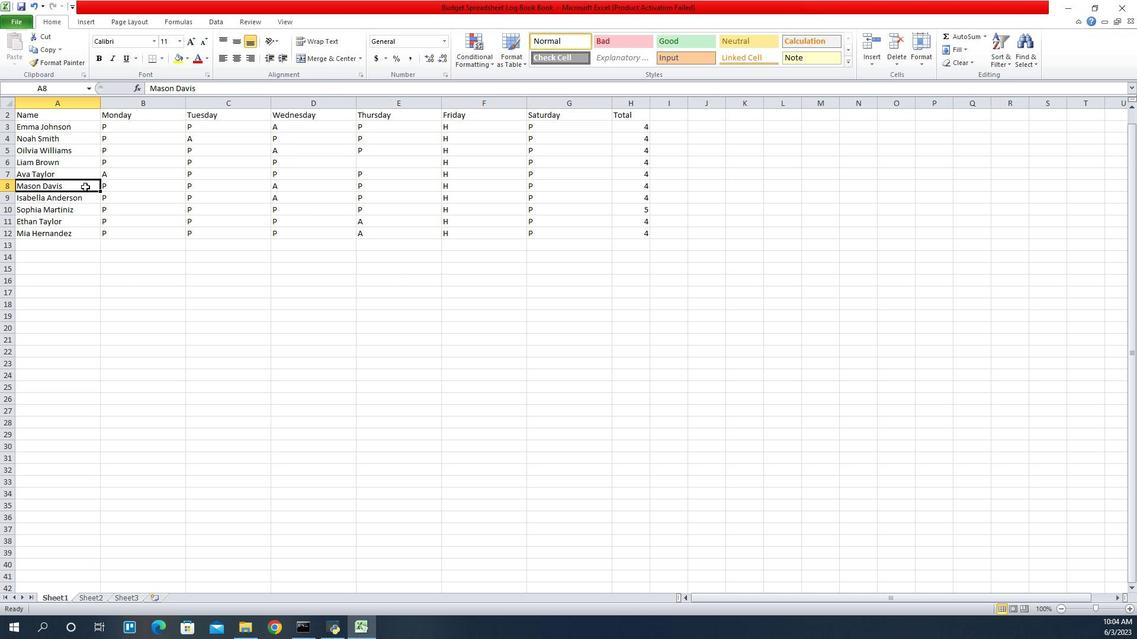 
Action: Mouse moved to (867, 130)
Screenshot: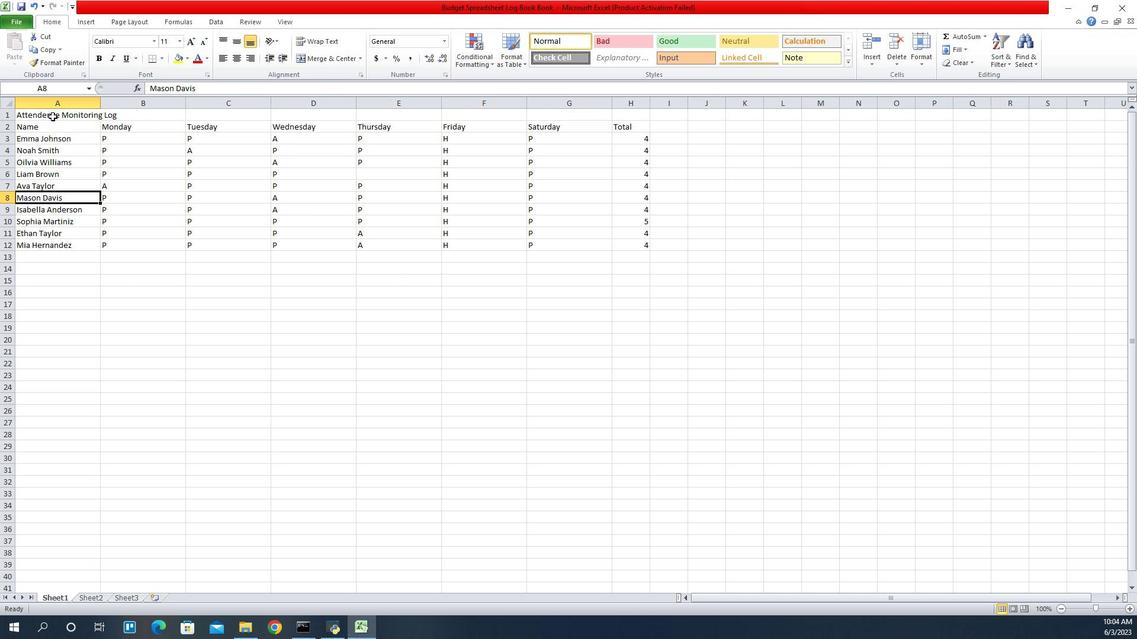 
Action: Mouse pressed left at (867, 130)
Screenshot: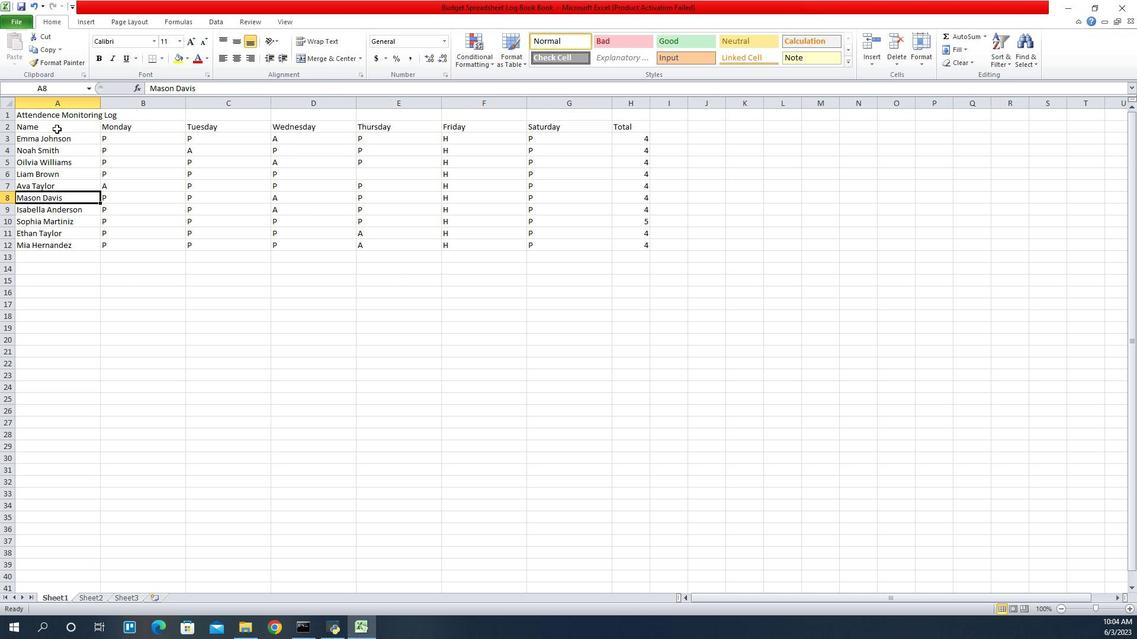
Action: Mouse moved to (942, 40)
Screenshot: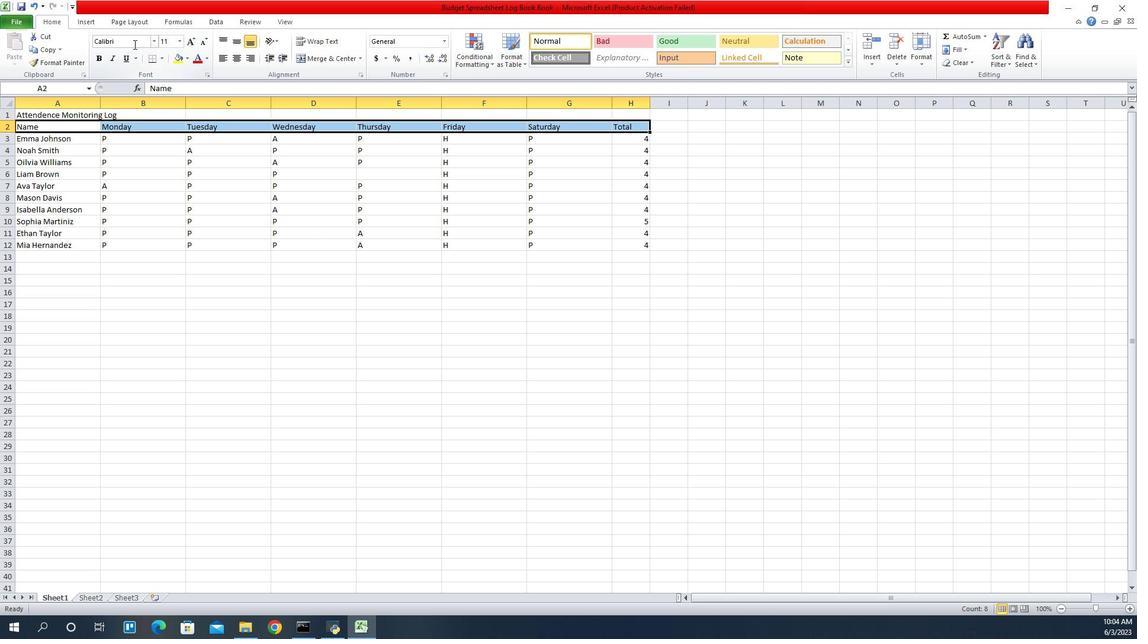 
Action: Mouse pressed left at (942, 40)
Screenshot: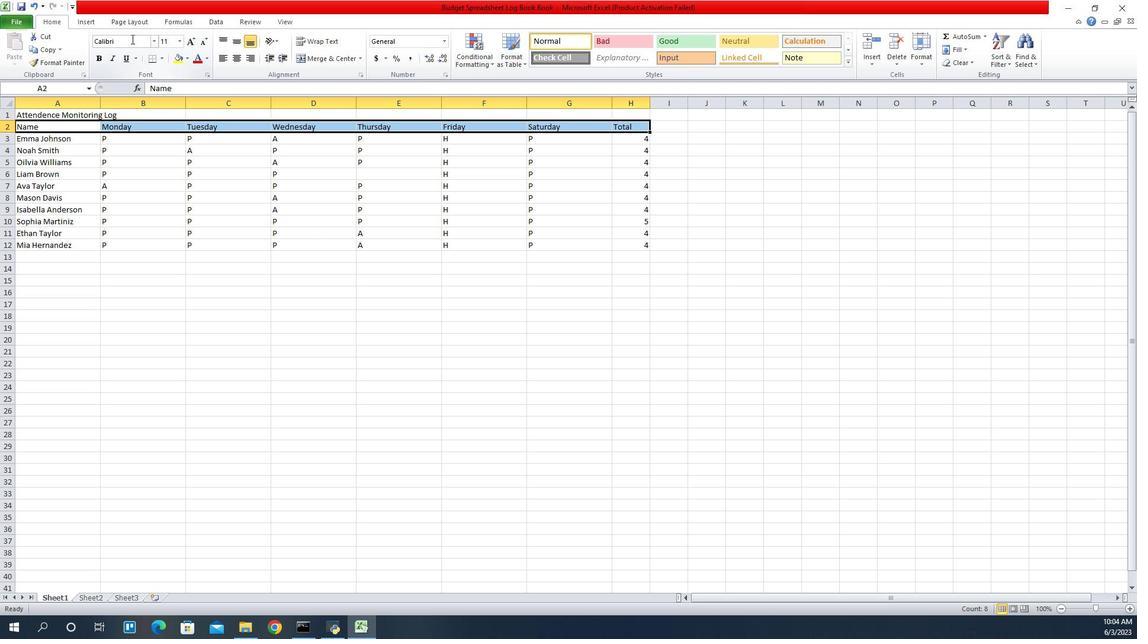 
Action: Key pressed <Key.caps_lock>A<Key.caps_lock>rial<Key.space><Key.caps_lock>R<Key.caps_lock>onded<Key.space><Key.caps_lock>MT<Key.enter>
Screenshot: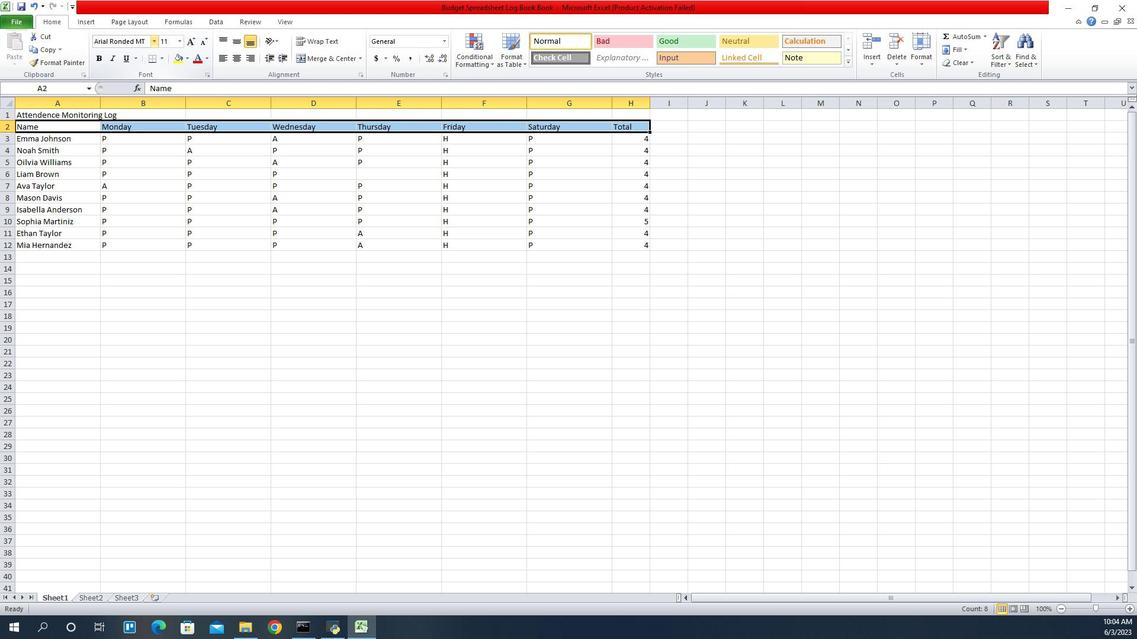 
Action: Mouse moved to (908, 63)
Screenshot: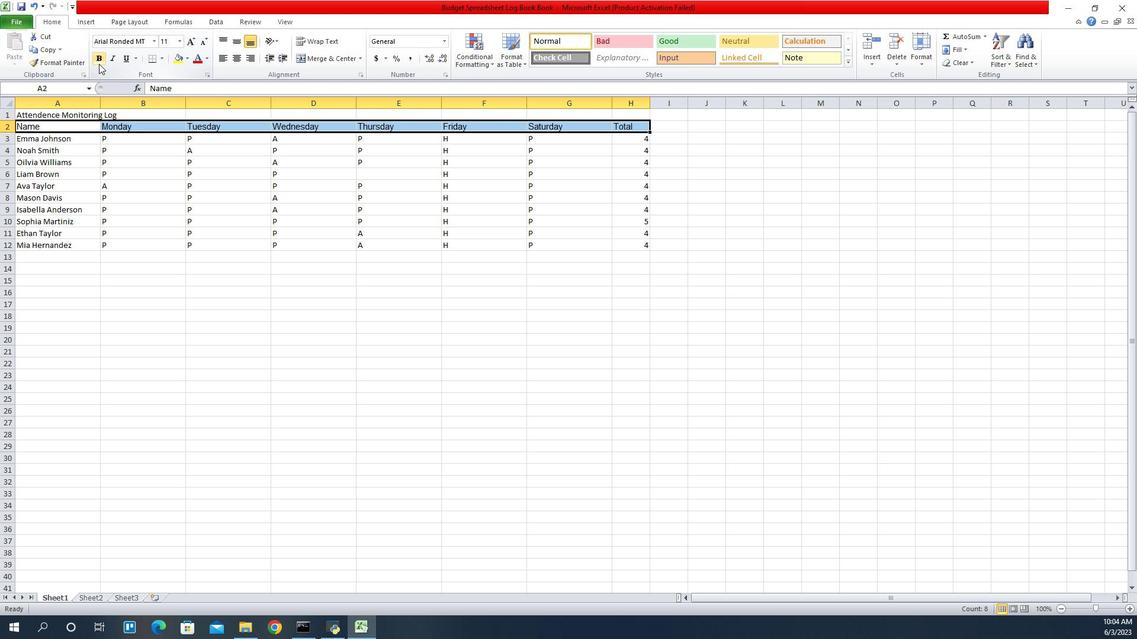 
Action: Mouse pressed left at (908, 63)
Screenshot: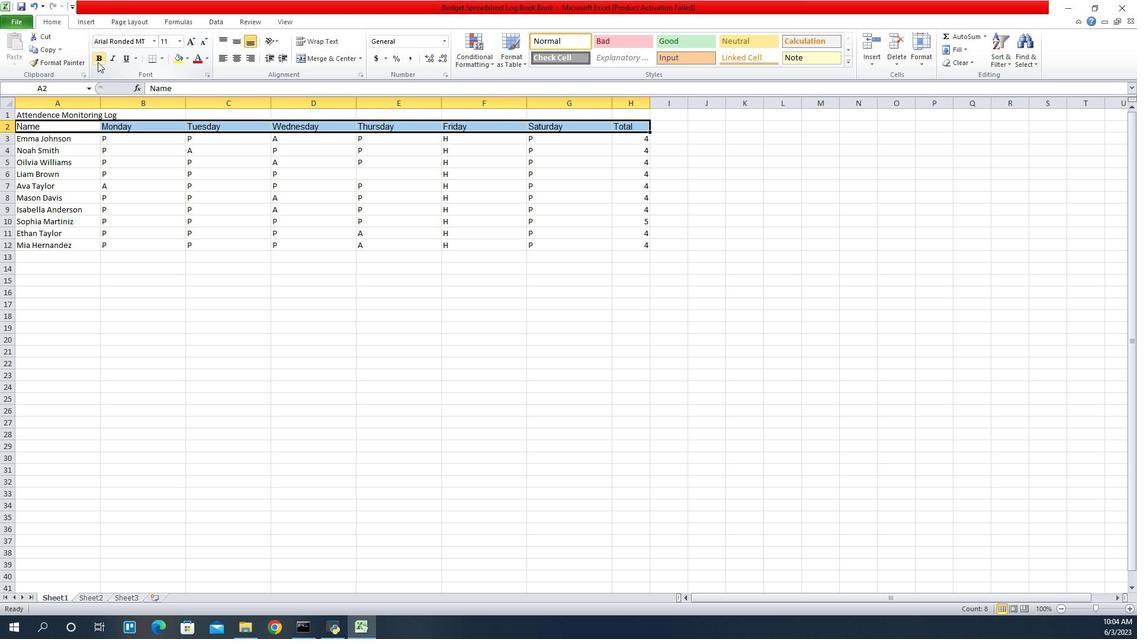 
Action: Mouse moved to (934, 60)
Screenshot: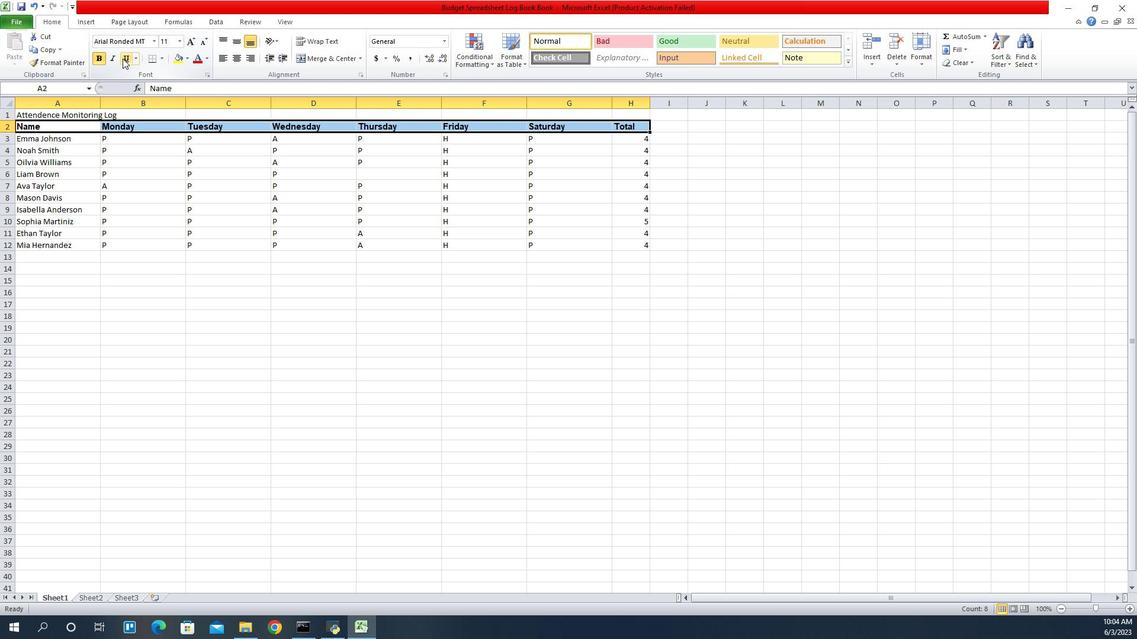 
Action: Mouse pressed left at (934, 60)
Screenshot: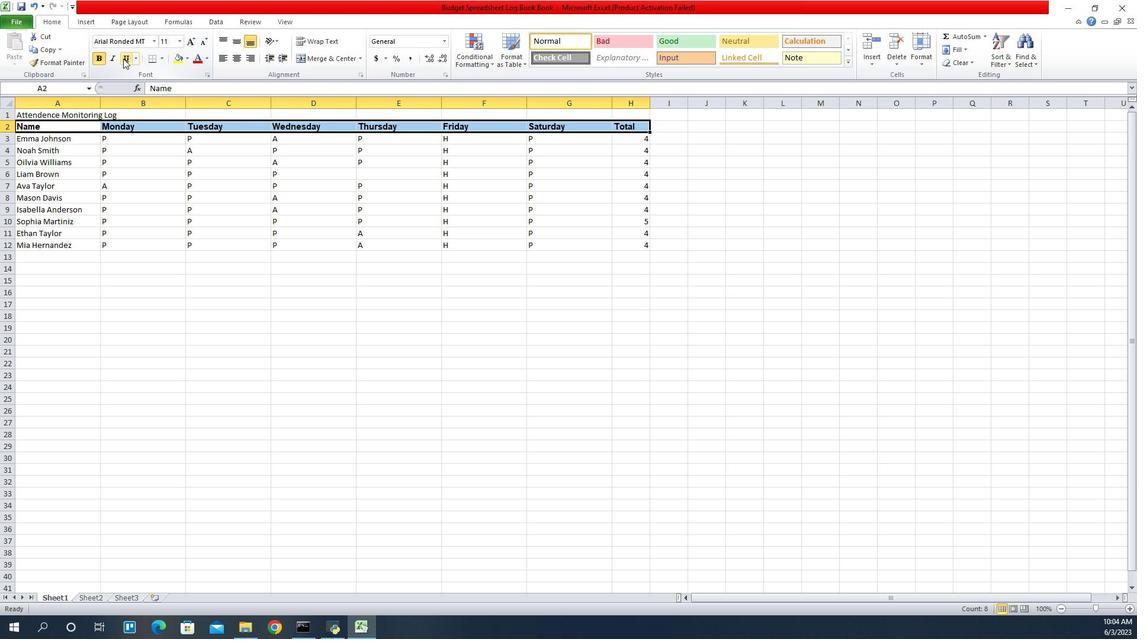 
Action: Mouse moved to (884, 142)
Screenshot: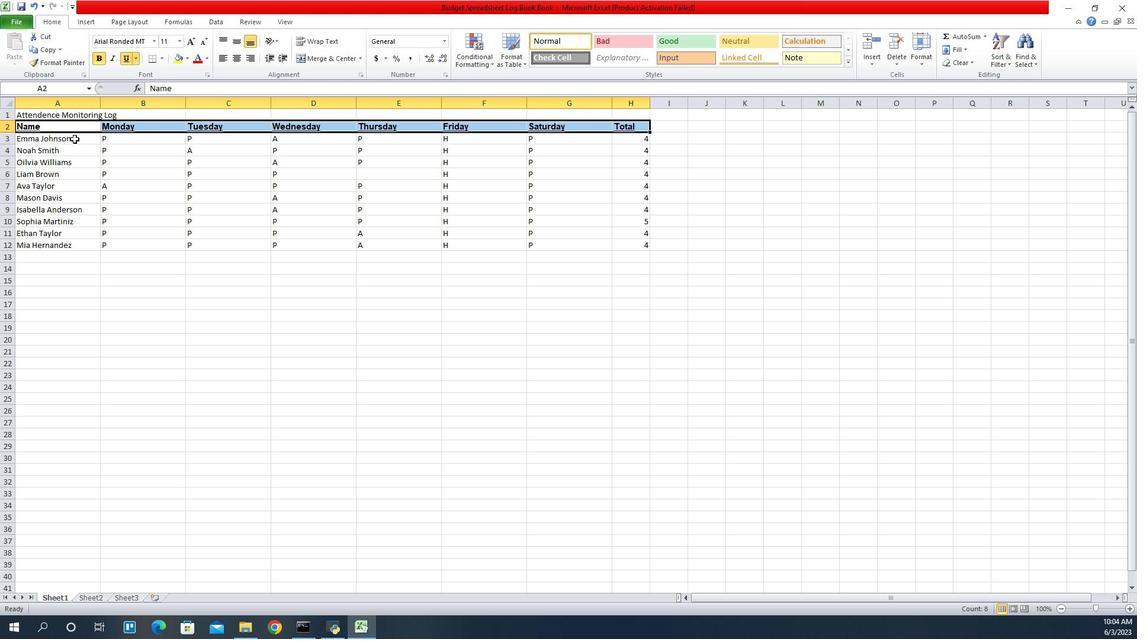 
Action: Mouse pressed left at (884, 142)
Screenshot: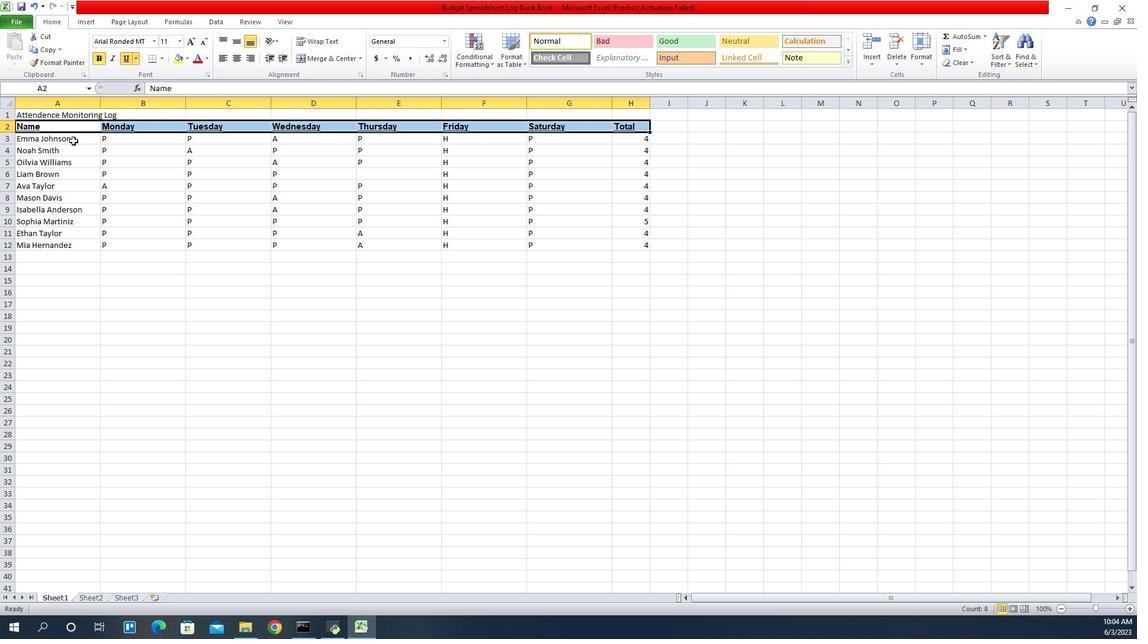 
Action: Mouse moved to (946, 43)
Screenshot: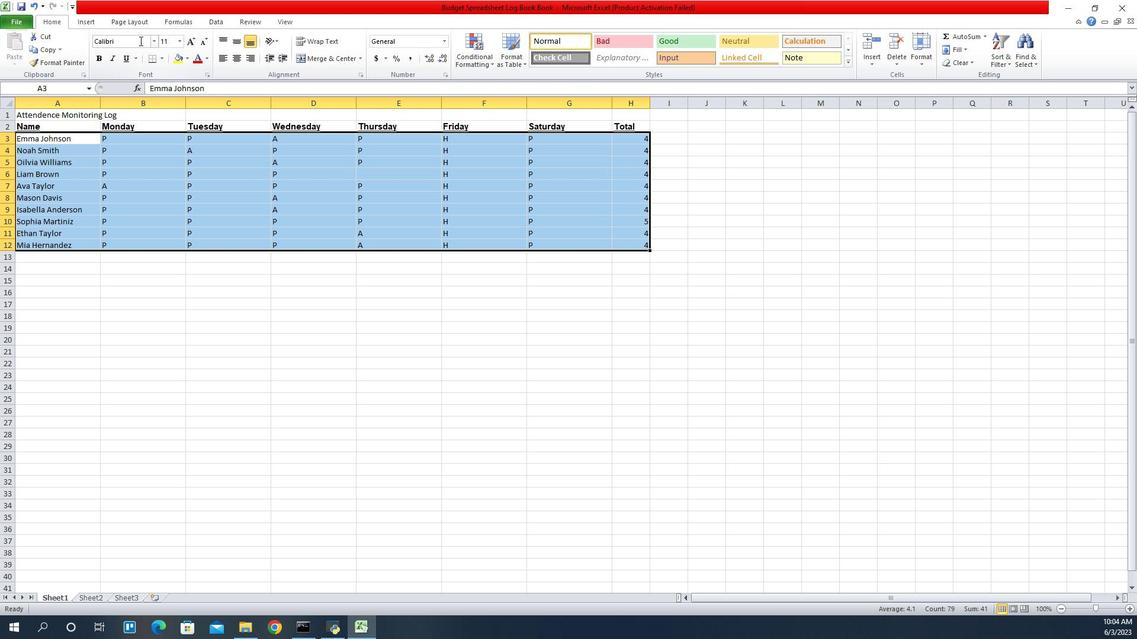
Action: Mouse pressed left at (946, 43)
Screenshot: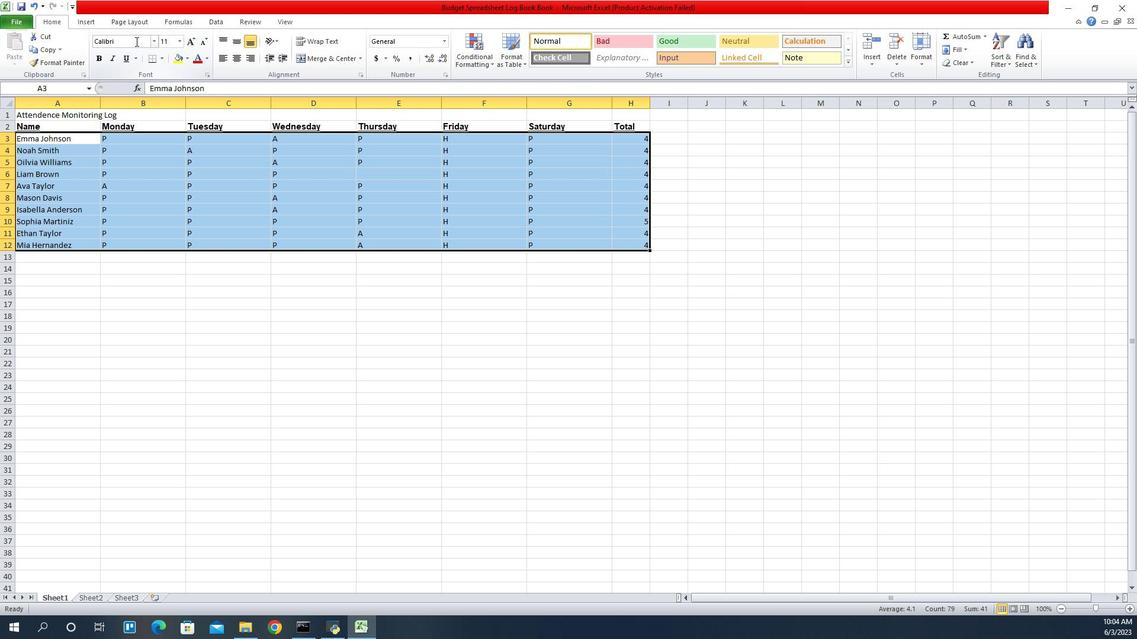 
Action: Key pressed <Key.caps_lock><Key.caps_lock>B<Key.caps_lock>wowa<Key.backspace><Key.backspace><Key.backspace><Key.backspace>rowallia<Key.space><Key.caps_lock>N<Key.caps_lock>ew<Key.enter>
Screenshot: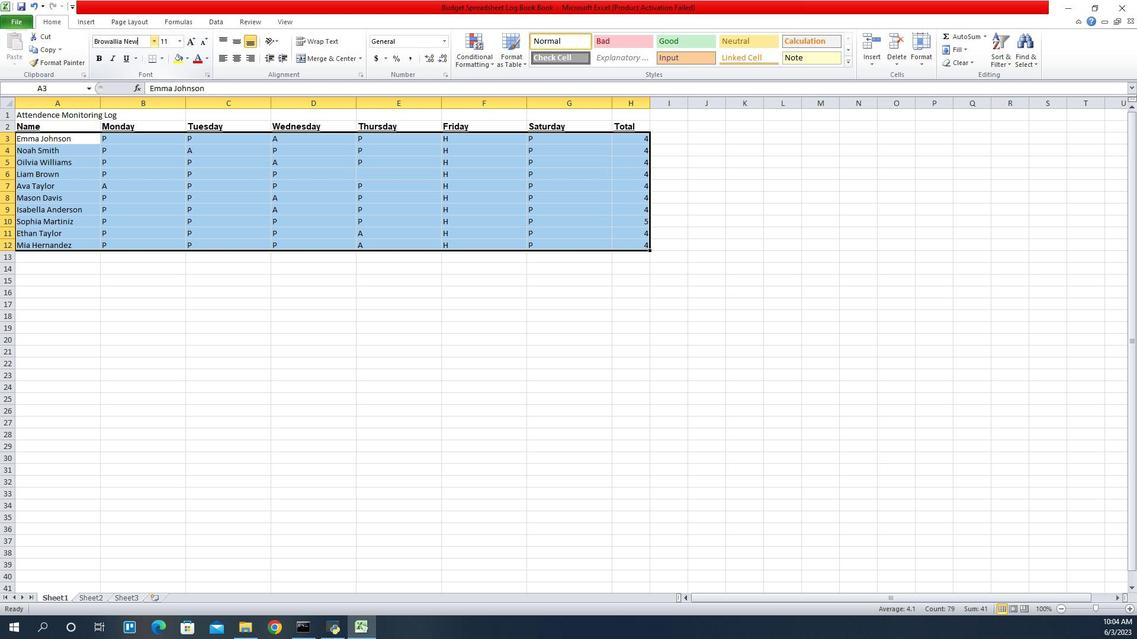 
Action: Mouse moved to (989, 42)
Screenshot: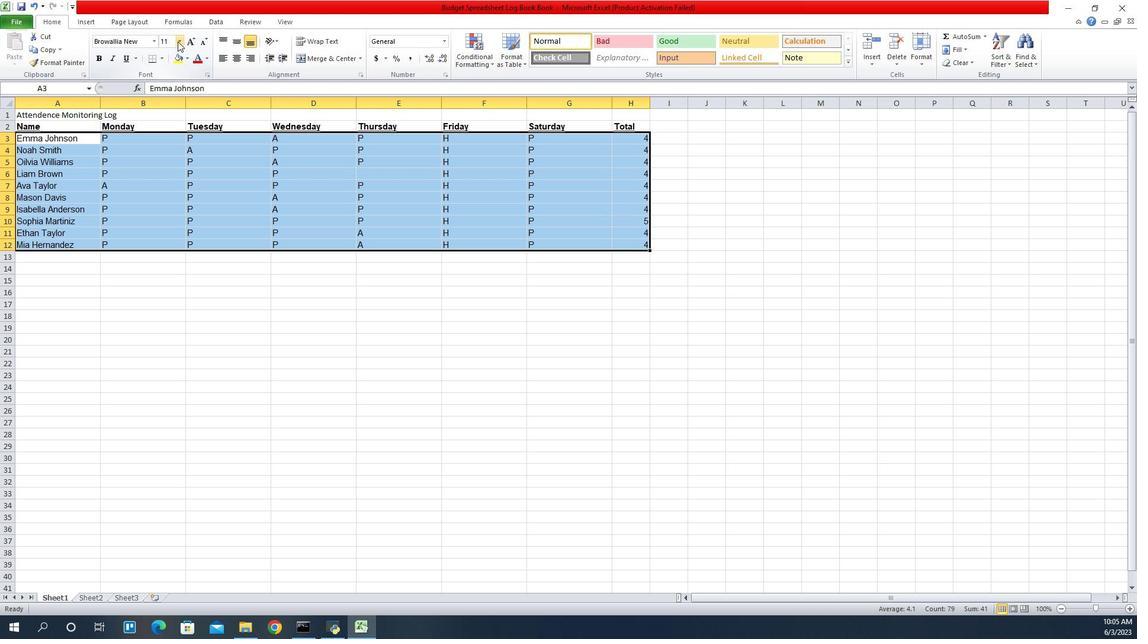 
Action: Mouse pressed left at (989, 42)
Screenshot: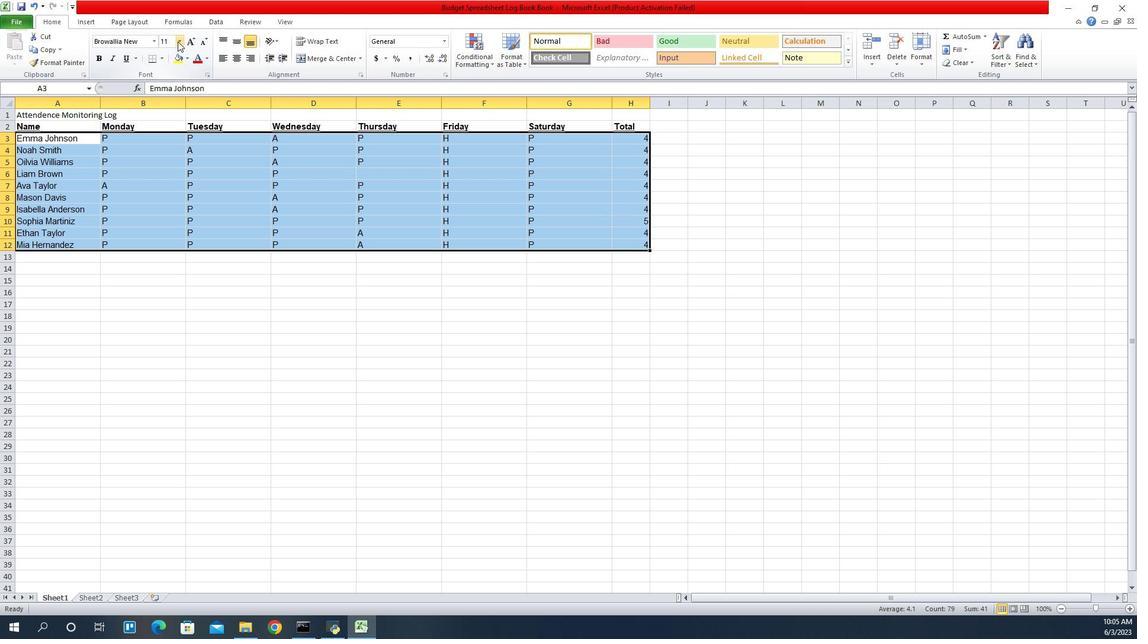 
Action: Mouse moved to (981, 125)
Screenshot: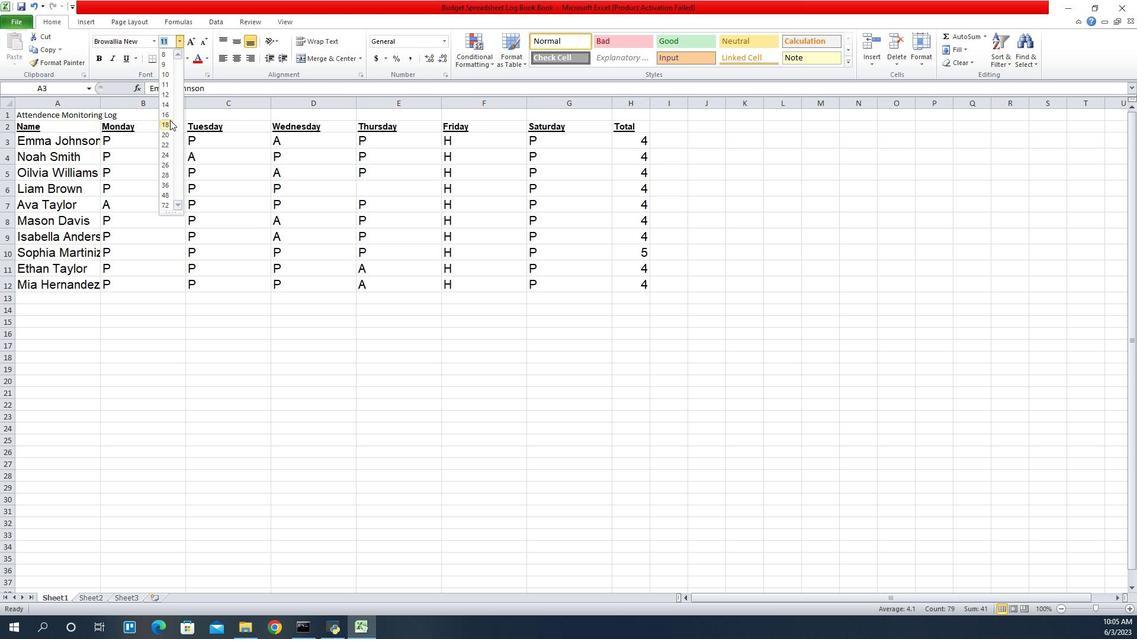 
Action: Mouse pressed left at (981, 125)
Screenshot: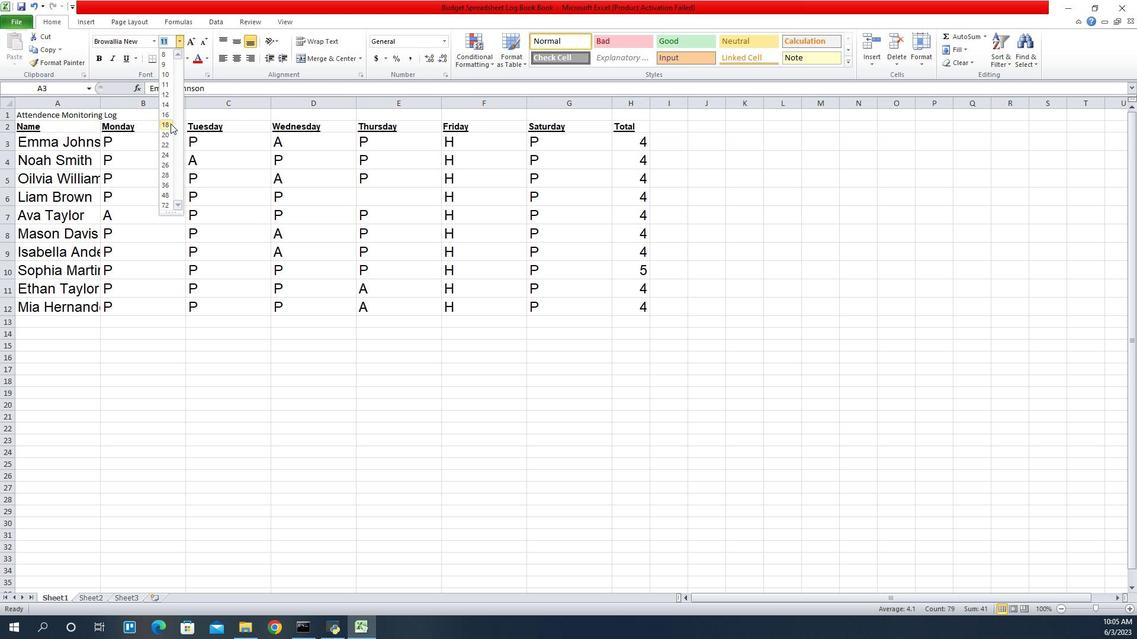 
Action: Mouse moved to (896, 130)
Screenshot: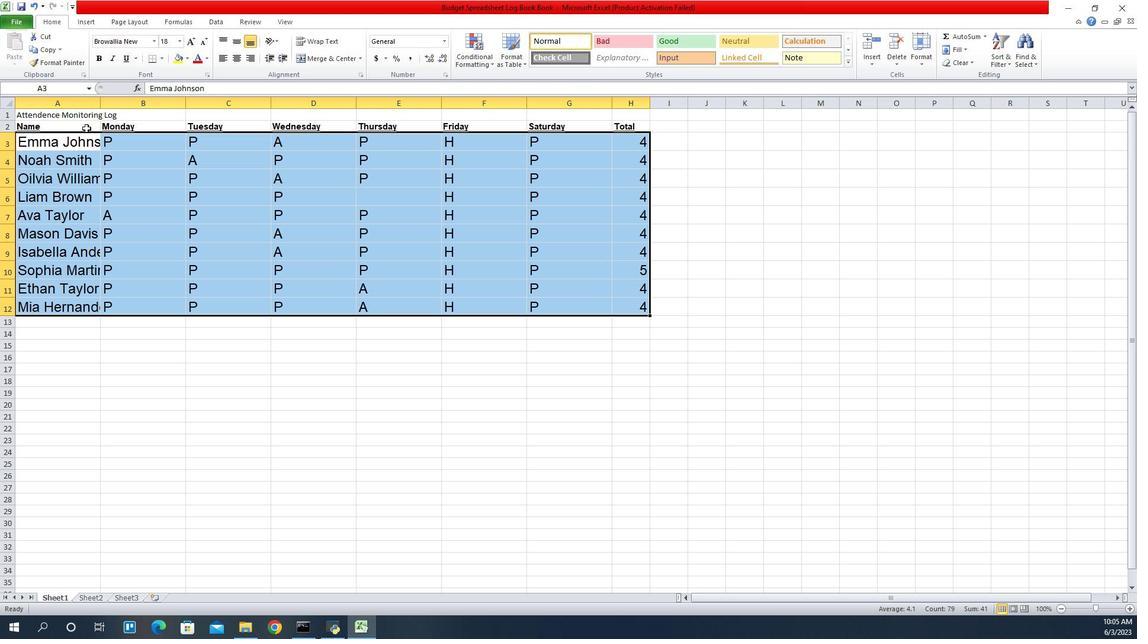
Action: Mouse pressed left at (896, 130)
Screenshot: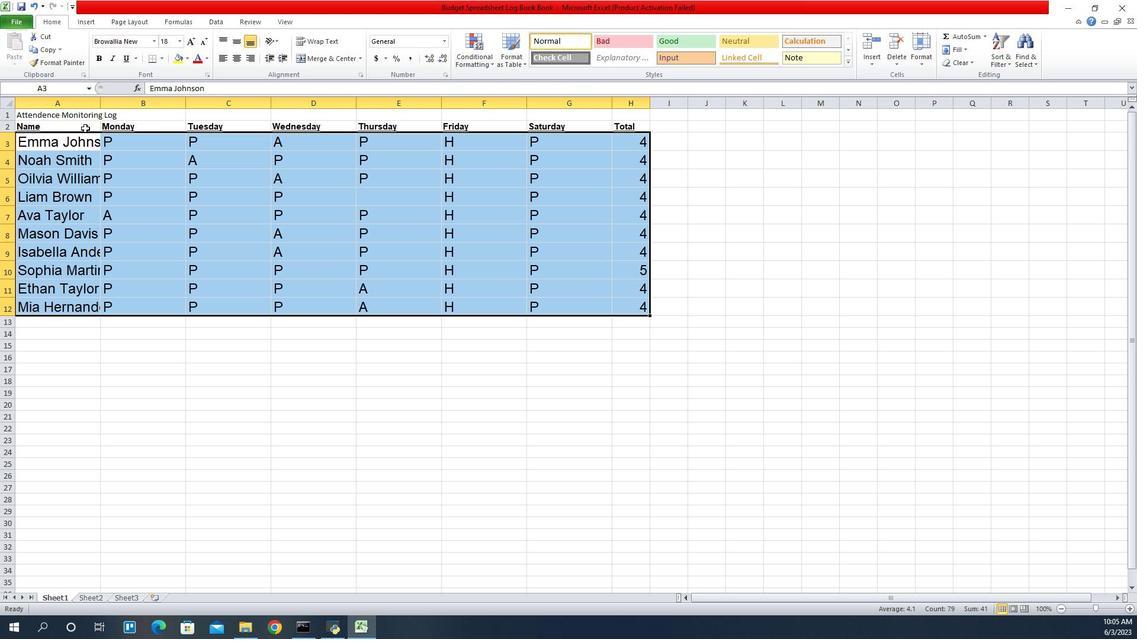 
Action: Mouse moved to (1048, 45)
Screenshot: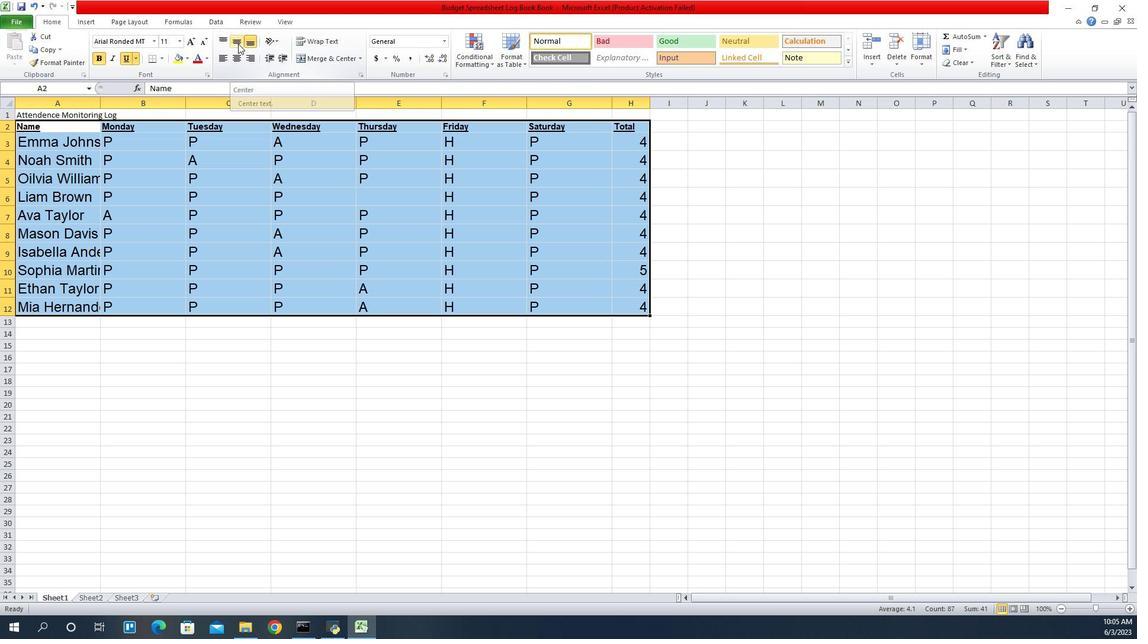 
Action: Mouse pressed left at (1048, 45)
Screenshot: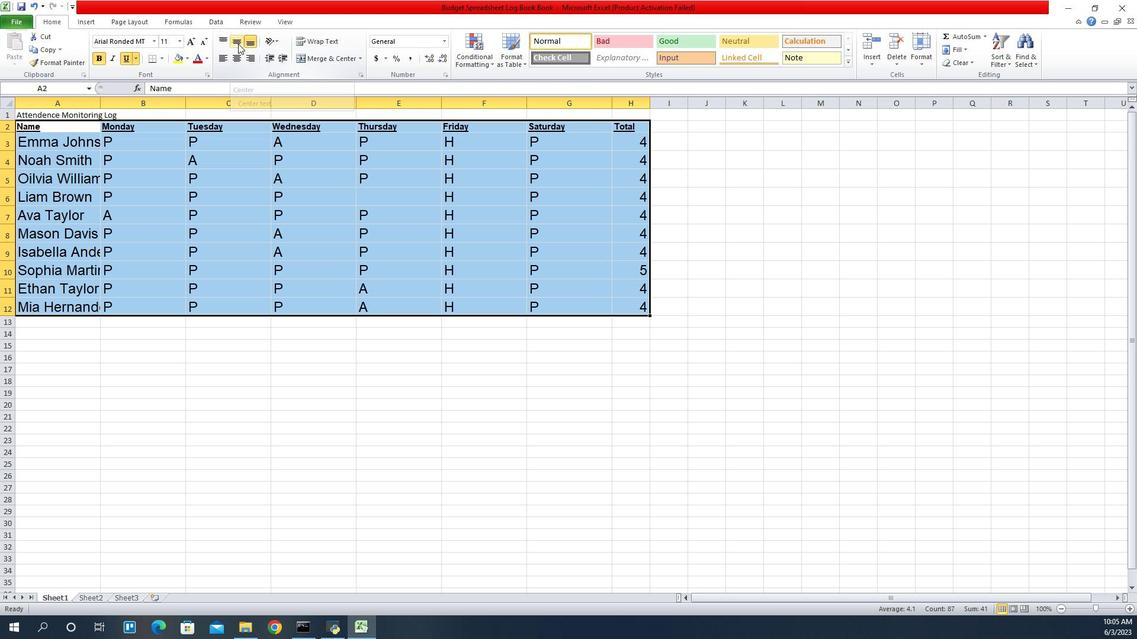 
Action: Mouse moved to (1036, 63)
Screenshot: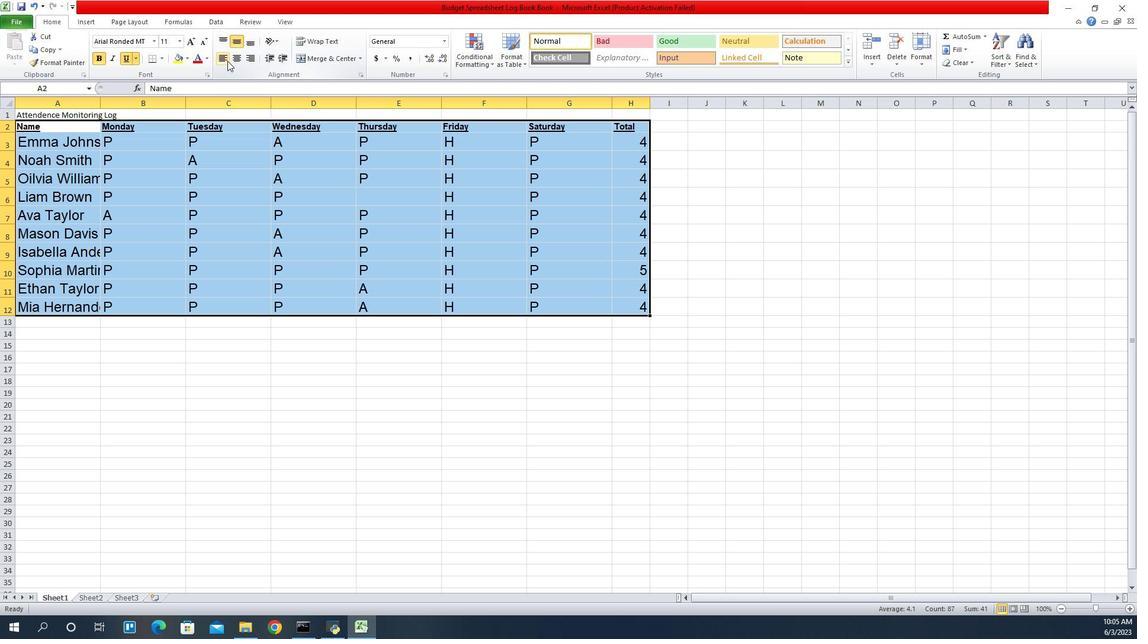 
Action: Mouse pressed left at (1036, 63)
Screenshot: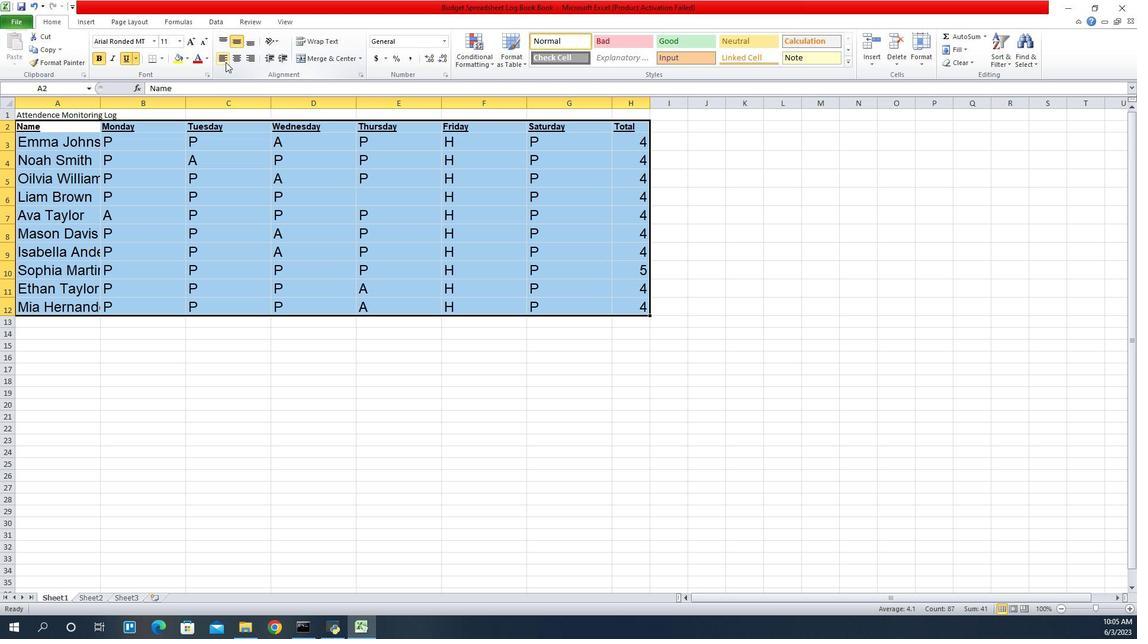 
Action: Mouse moved to (1111, 308)
Screenshot: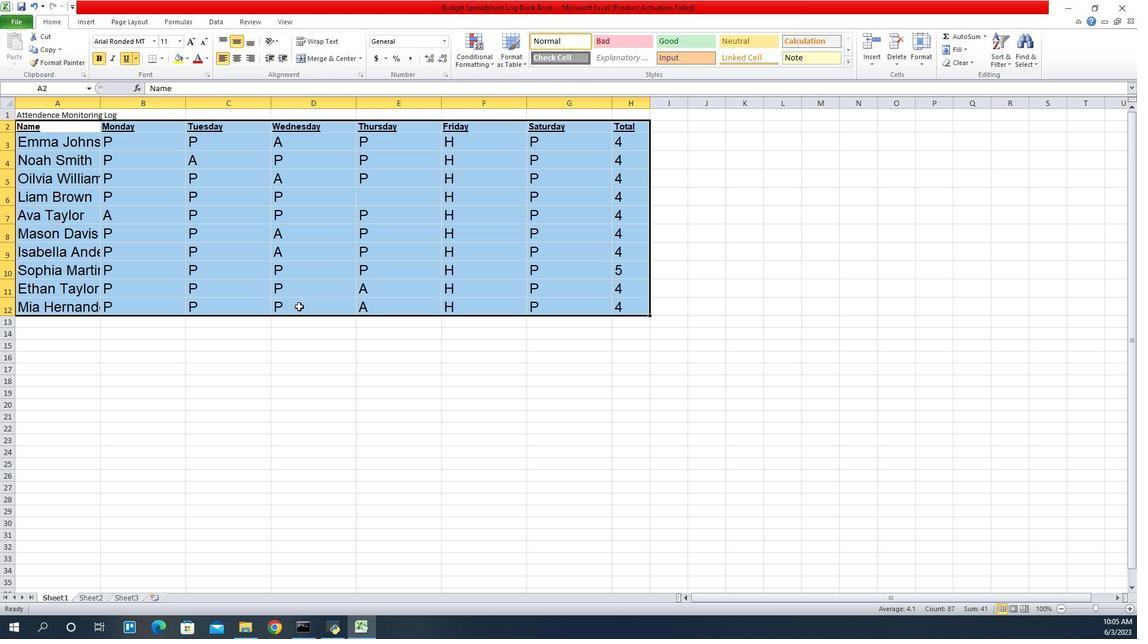 
Action: Mouse pressed left at (1111, 308)
Screenshot: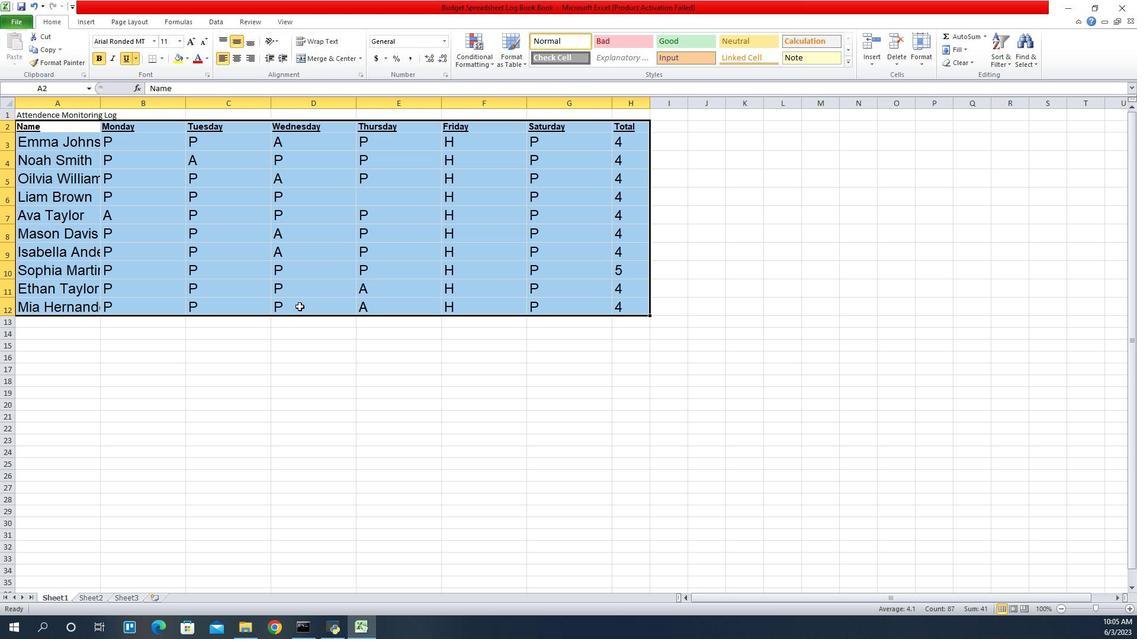 
Action: Key pressed ctrl+S<'\x13'>
Screenshot: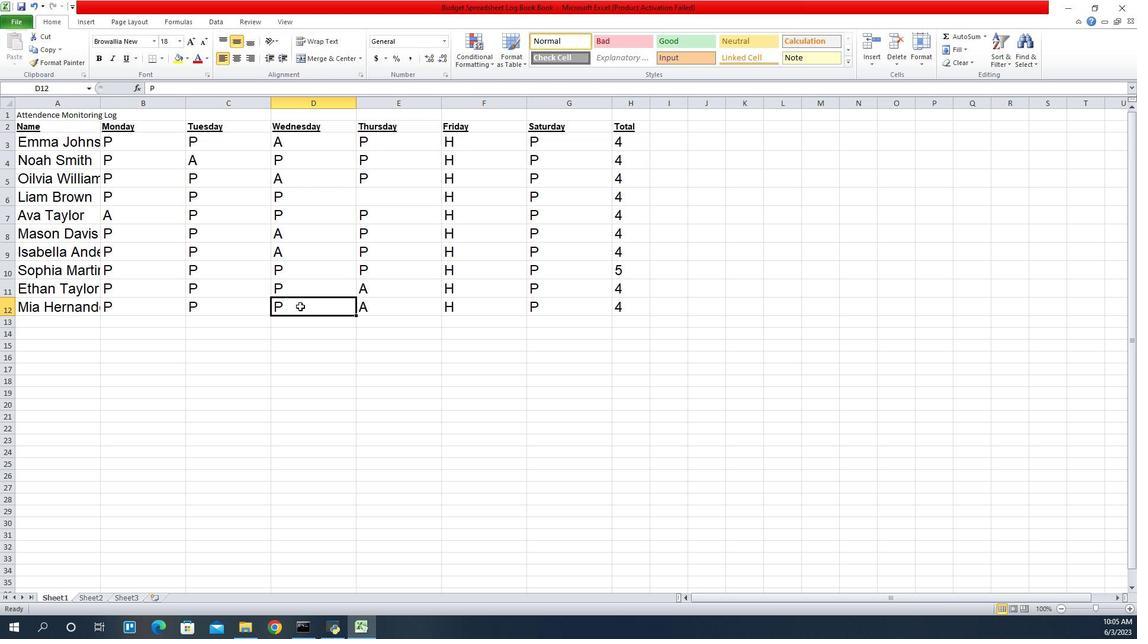 
